 Task: Search one way flight ticket for 4 adults, 1 infant in seat and 1 infant on lap in premium economy from Kenai: Kenai Municipal Airport to Greensboro: Piedmont Triad International Airport on 5-1-2023. Choice of flights is Southwest. Number of bags: 1 checked bag. Price is upto 107000. Outbound departure time preference is 10:15. Return departure time preference is 12:15.
Action: Mouse moved to (190, 157)
Screenshot: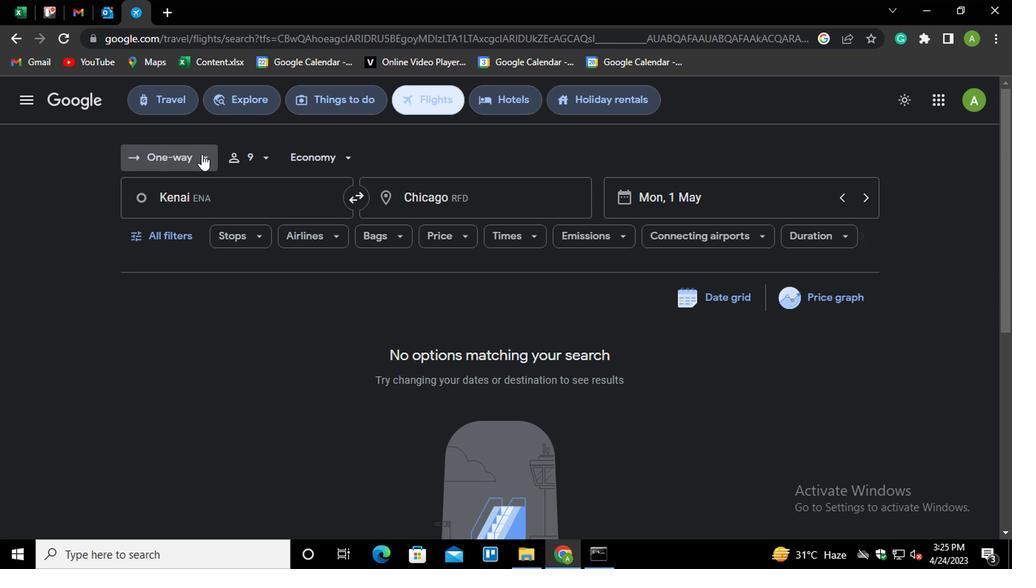 
Action: Mouse pressed left at (190, 157)
Screenshot: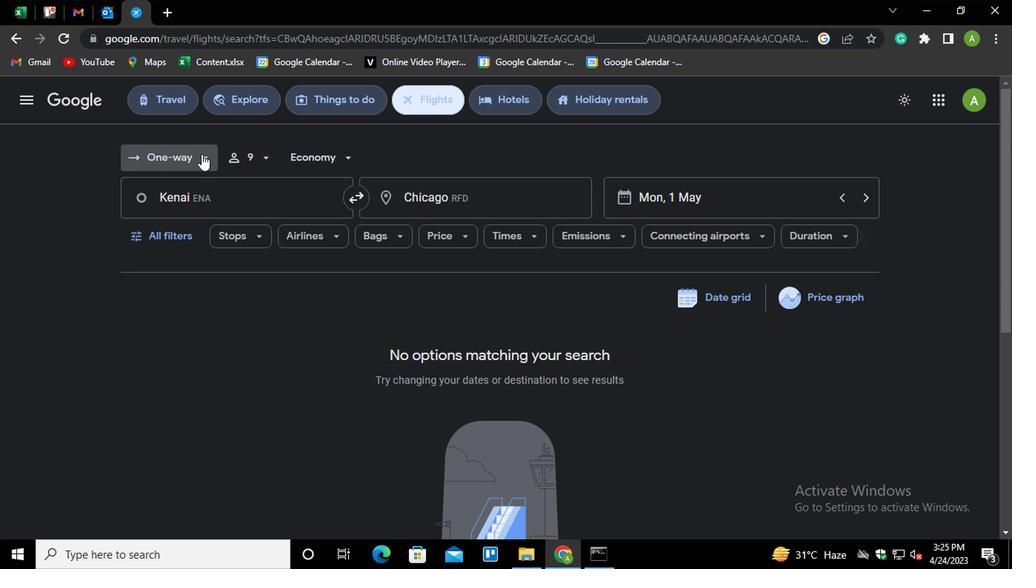 
Action: Mouse moved to (186, 223)
Screenshot: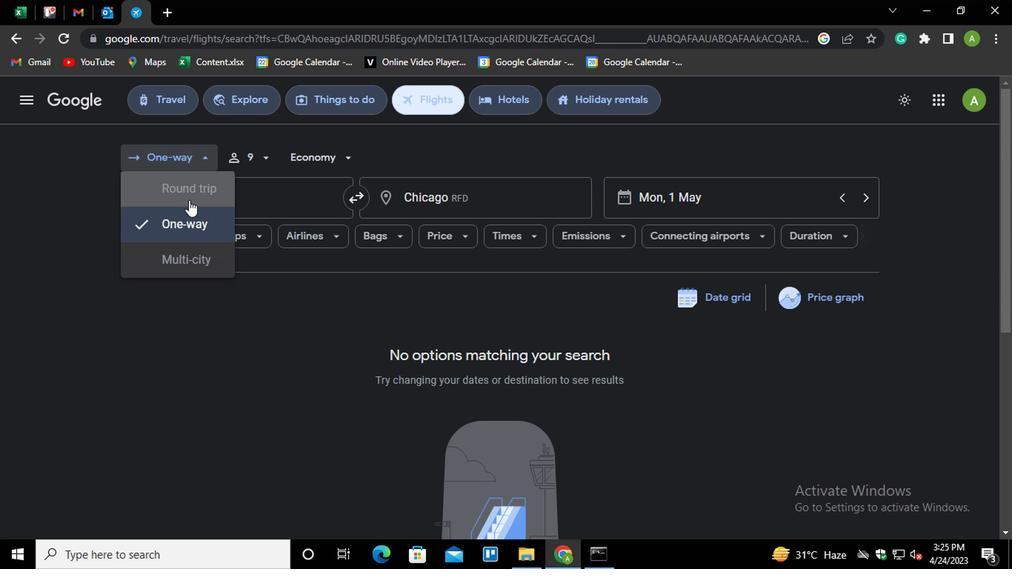 
Action: Mouse pressed left at (186, 223)
Screenshot: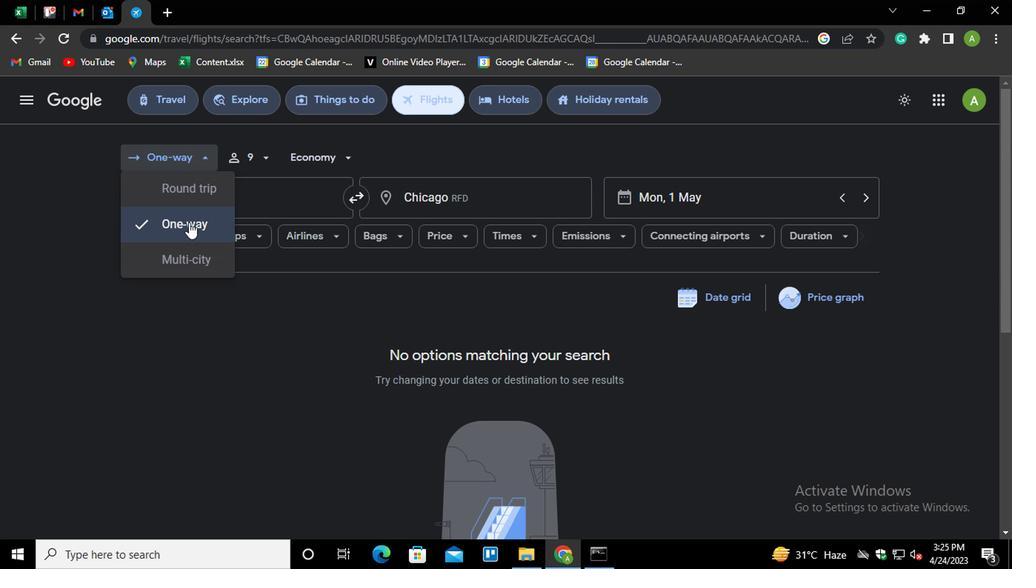 
Action: Mouse moved to (233, 162)
Screenshot: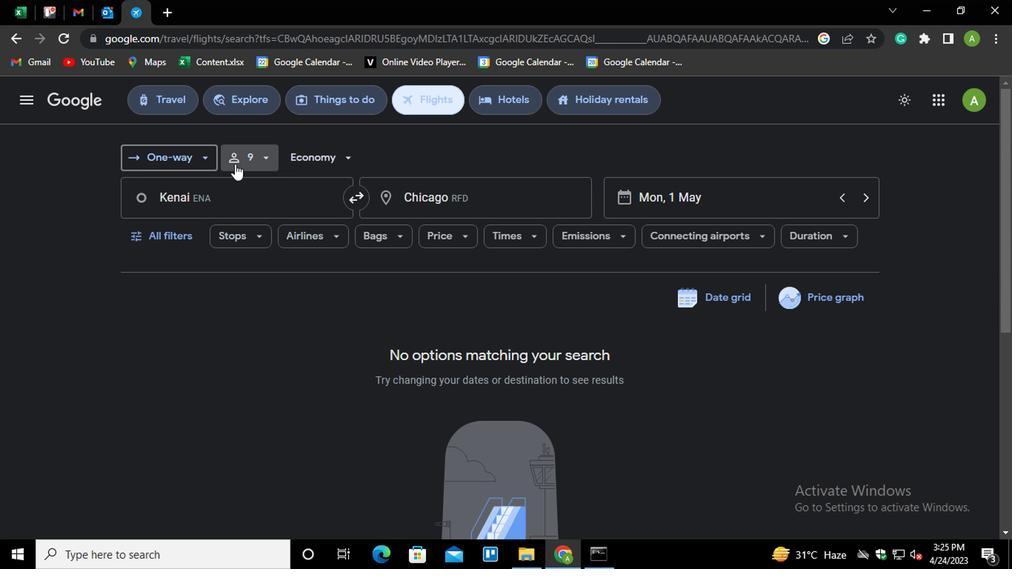 
Action: Mouse pressed left at (233, 162)
Screenshot: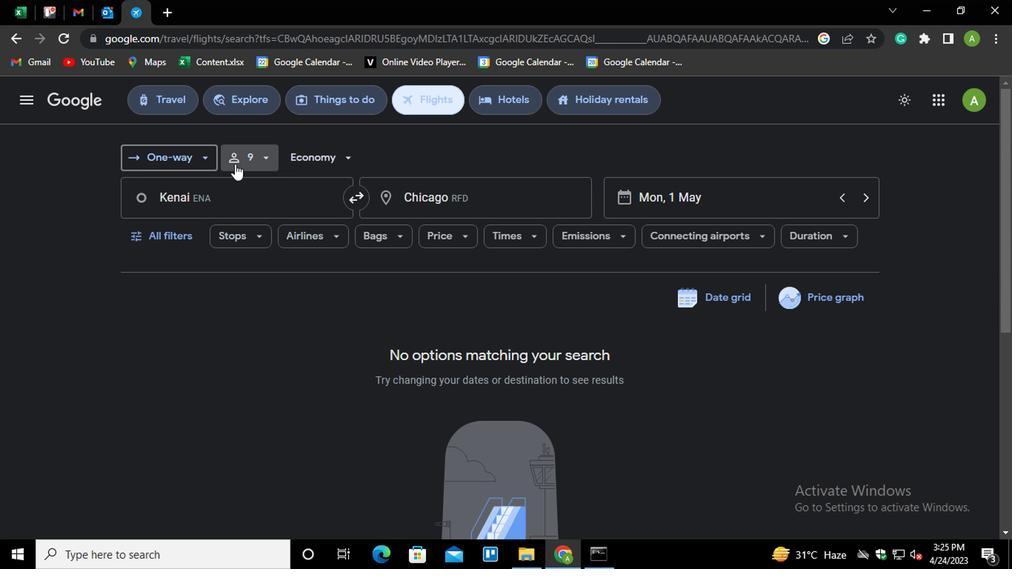 
Action: Mouse moved to (323, 191)
Screenshot: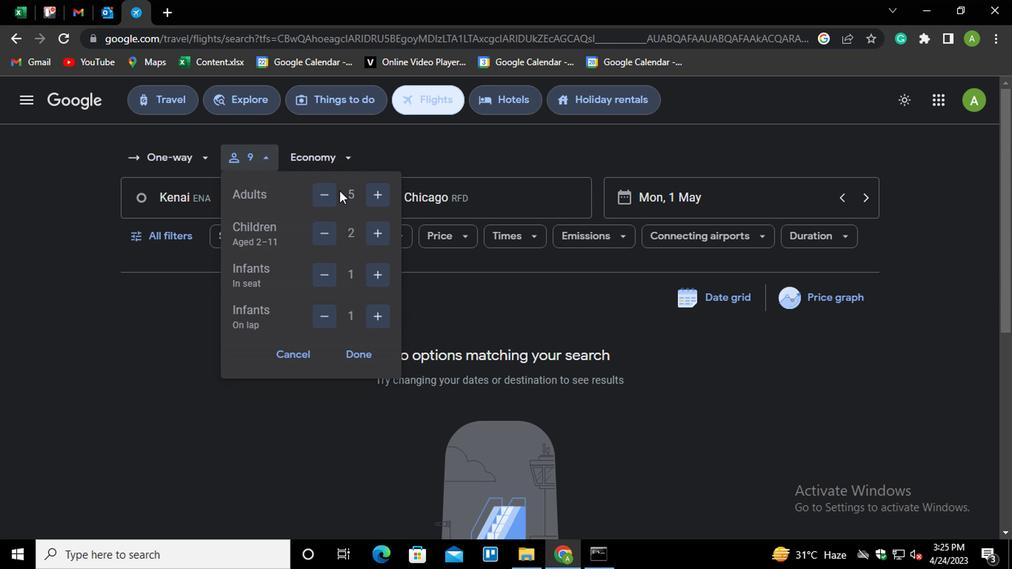 
Action: Mouse pressed left at (323, 191)
Screenshot: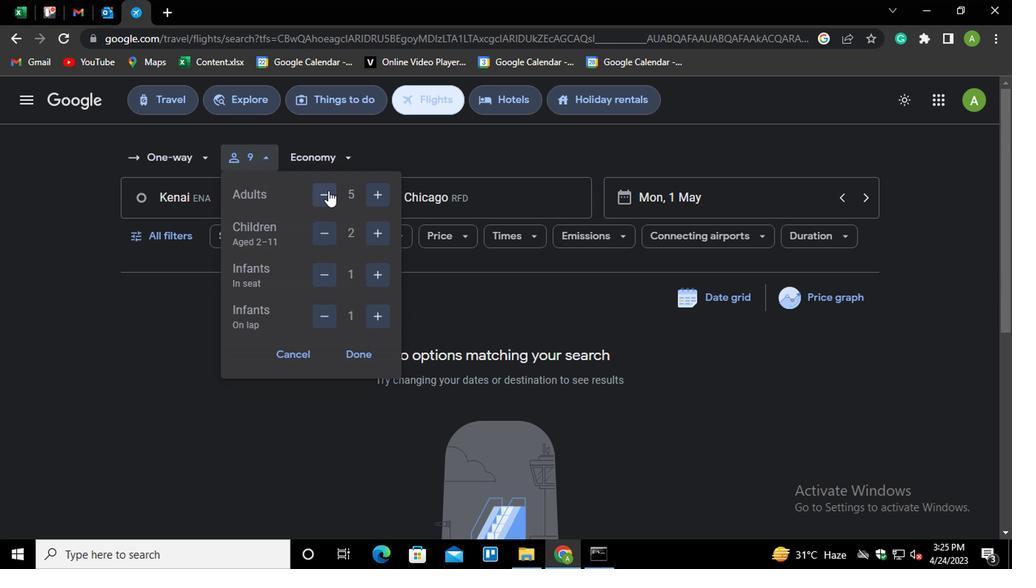 
Action: Mouse moved to (323, 236)
Screenshot: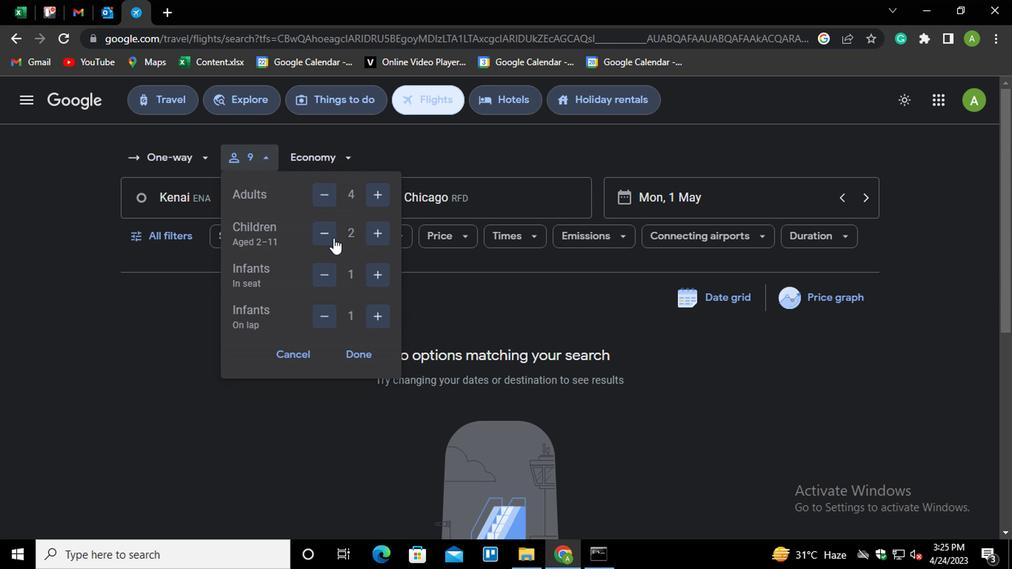 
Action: Mouse pressed left at (323, 236)
Screenshot: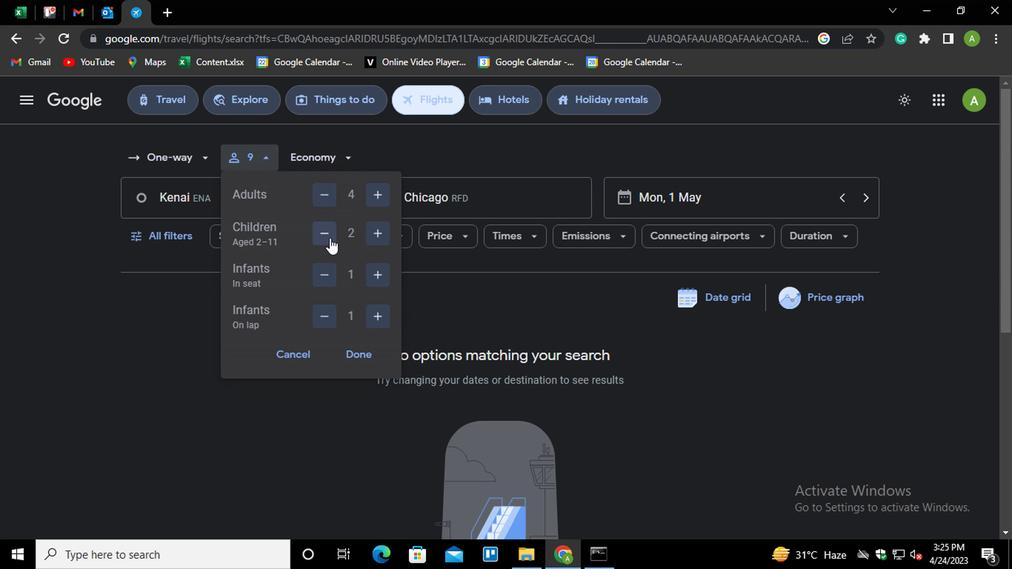 
Action: Mouse pressed left at (323, 236)
Screenshot: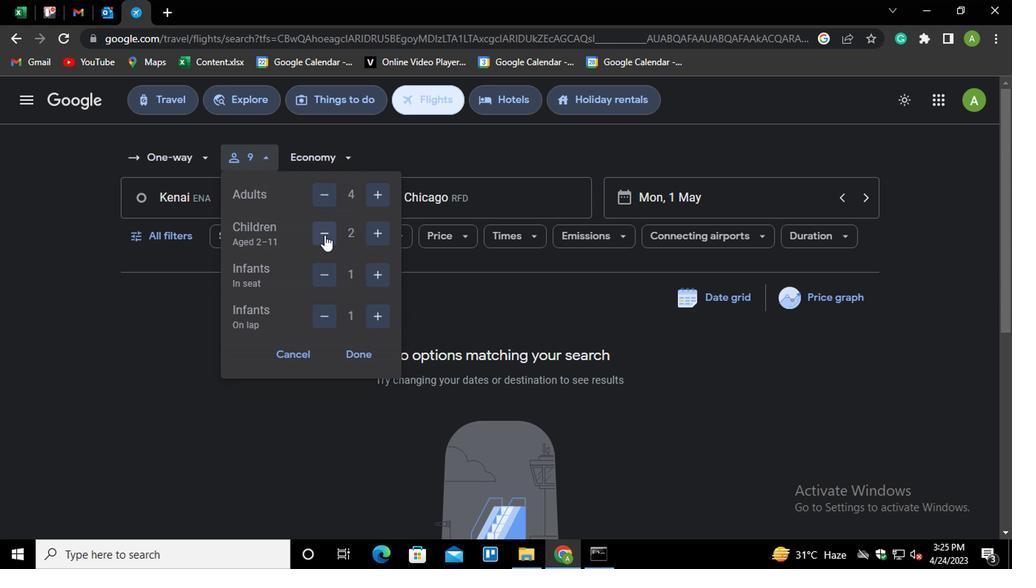 
Action: Mouse moved to (370, 358)
Screenshot: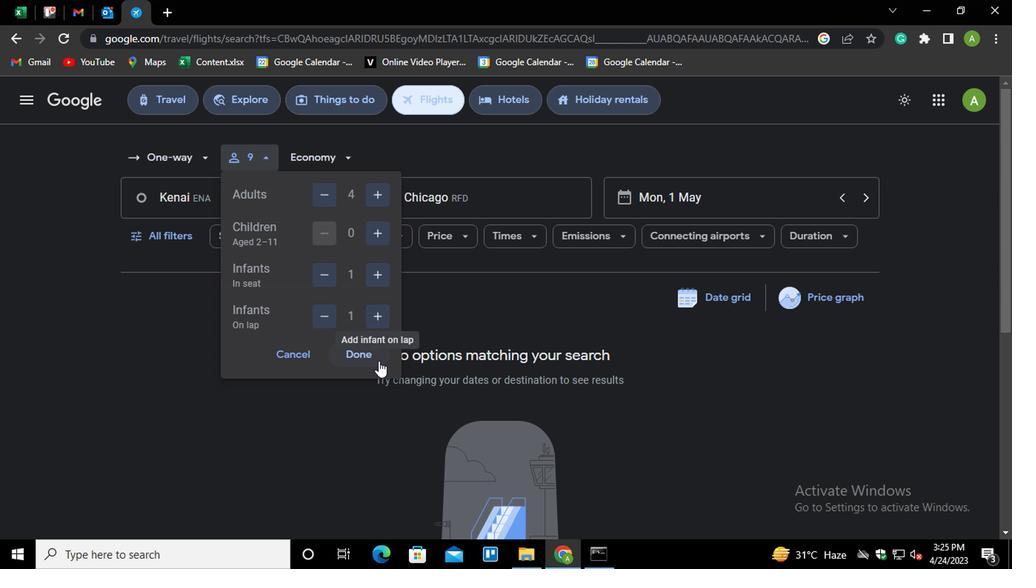 
Action: Mouse pressed left at (370, 358)
Screenshot: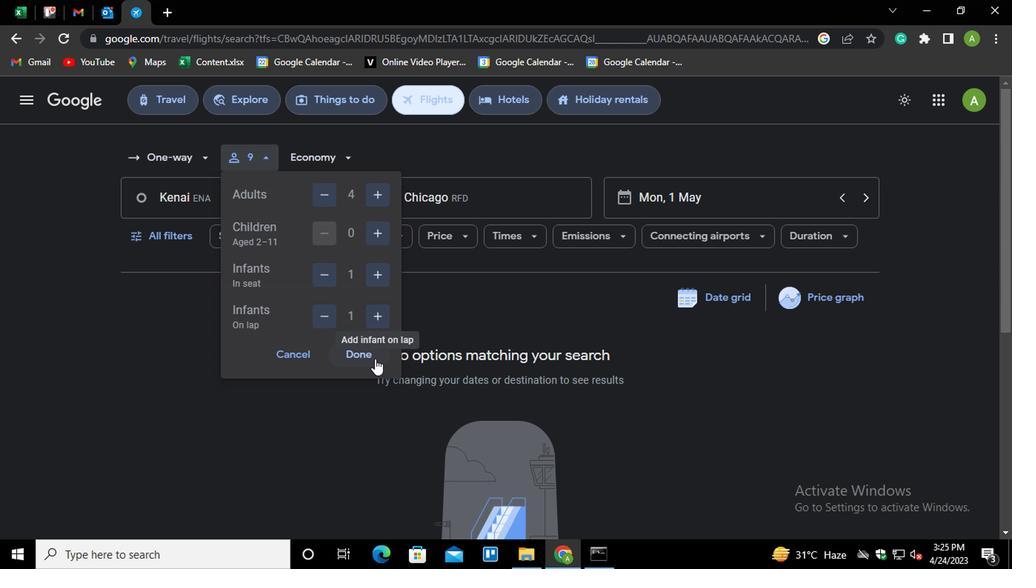 
Action: Mouse moved to (315, 168)
Screenshot: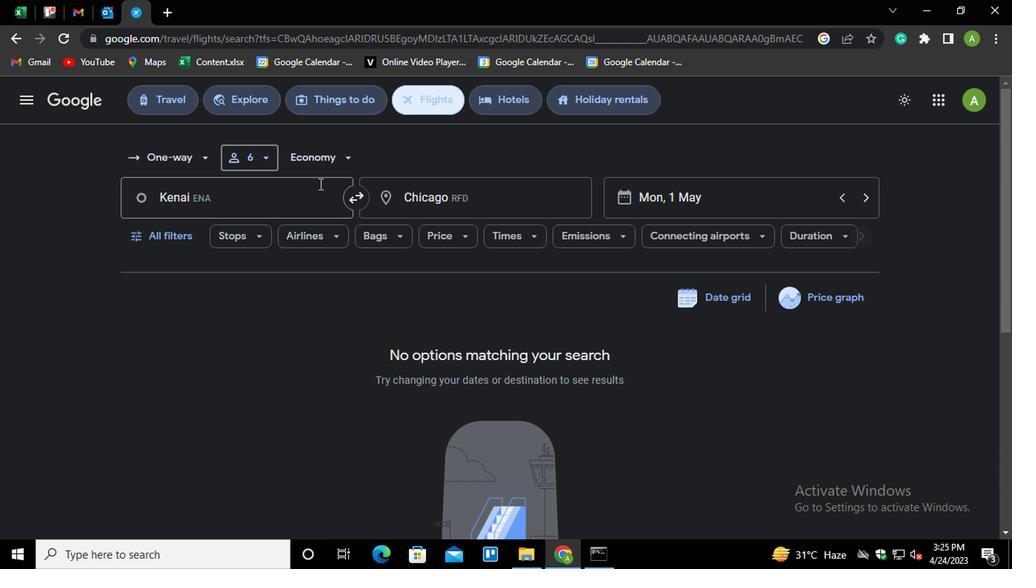 
Action: Mouse pressed left at (315, 168)
Screenshot: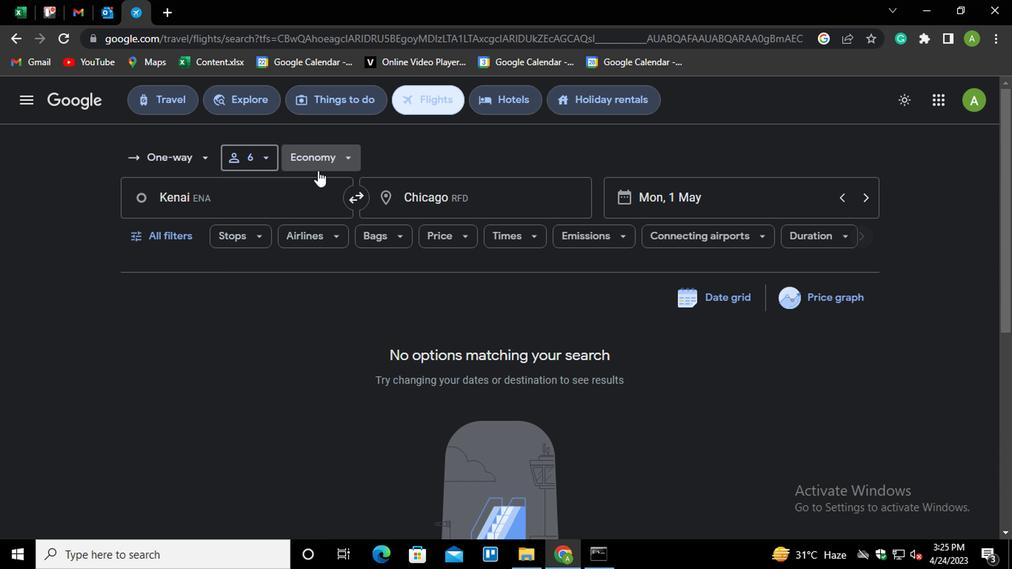 
Action: Mouse moved to (348, 227)
Screenshot: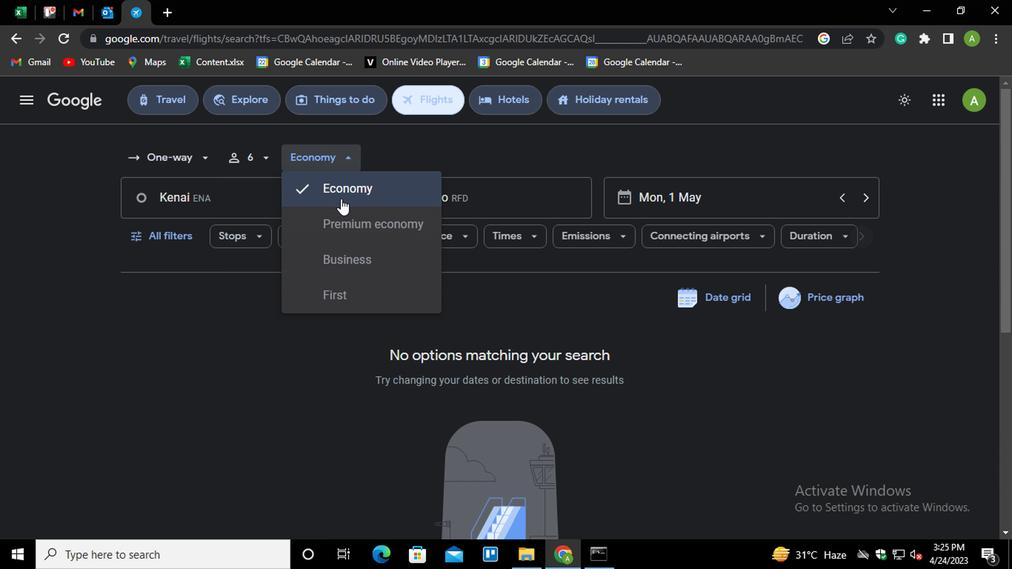 
Action: Mouse pressed left at (348, 227)
Screenshot: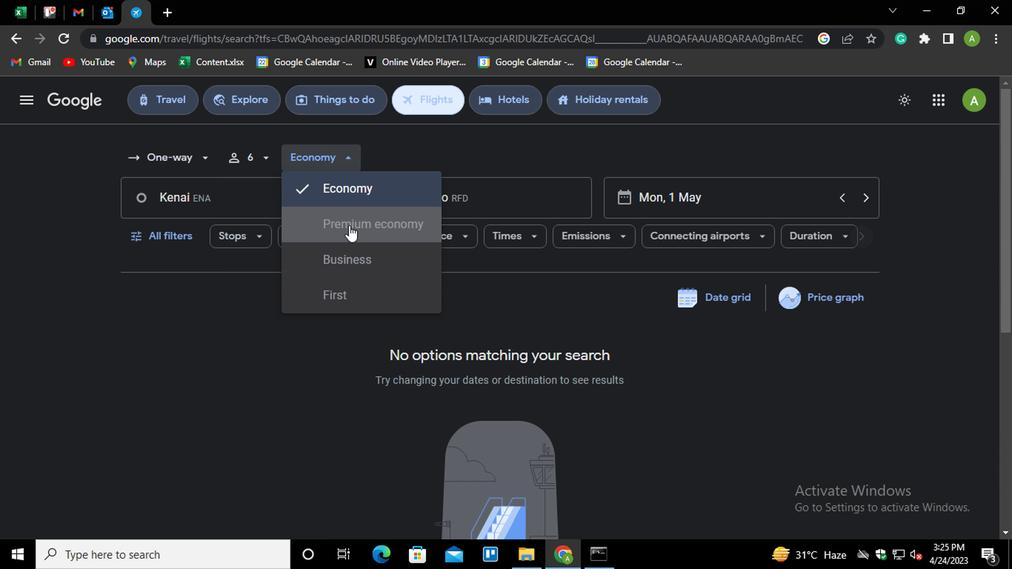 
Action: Mouse moved to (501, 204)
Screenshot: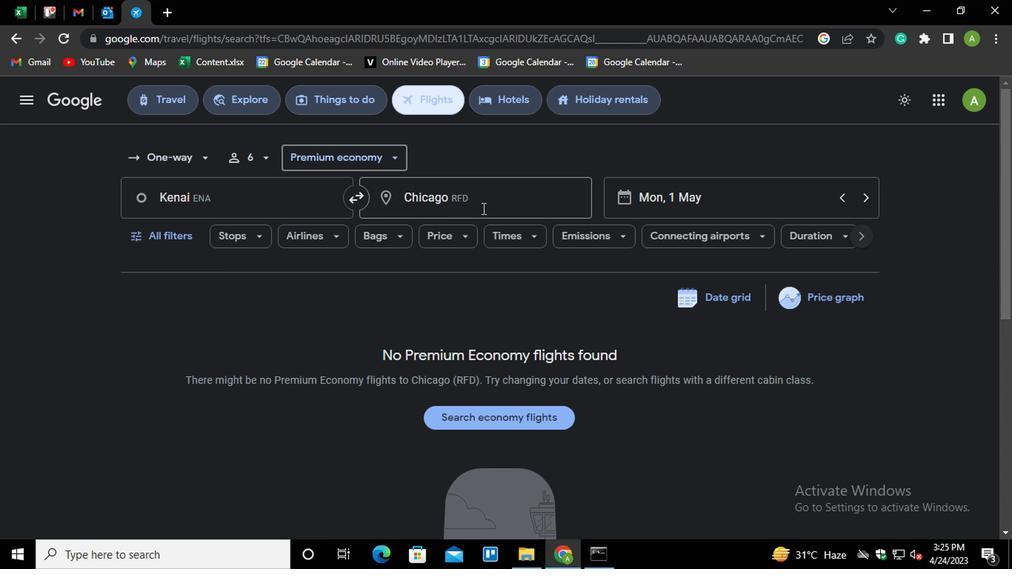 
Action: Mouse pressed left at (501, 204)
Screenshot: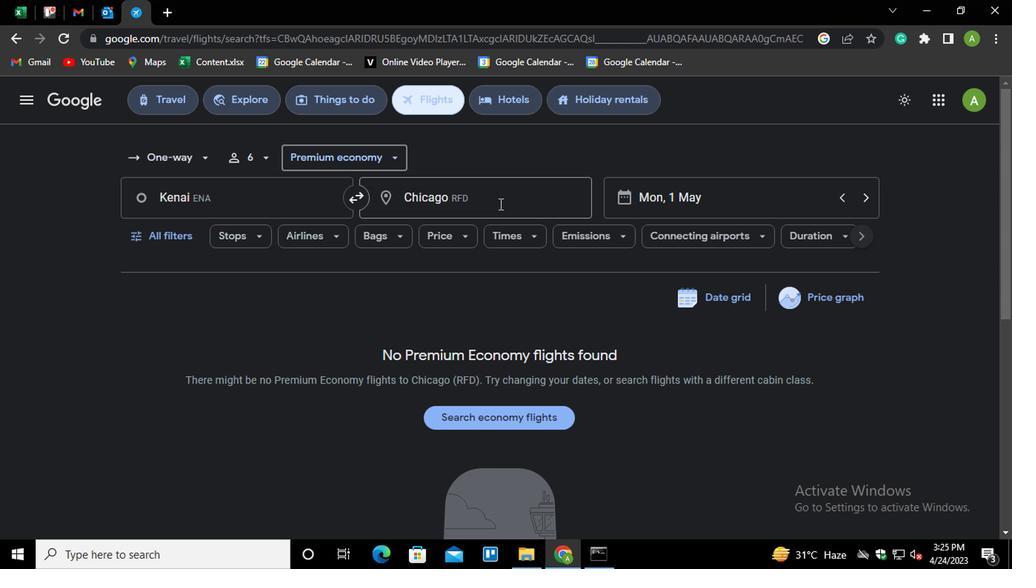 
Action: Mouse moved to (449, 218)
Screenshot: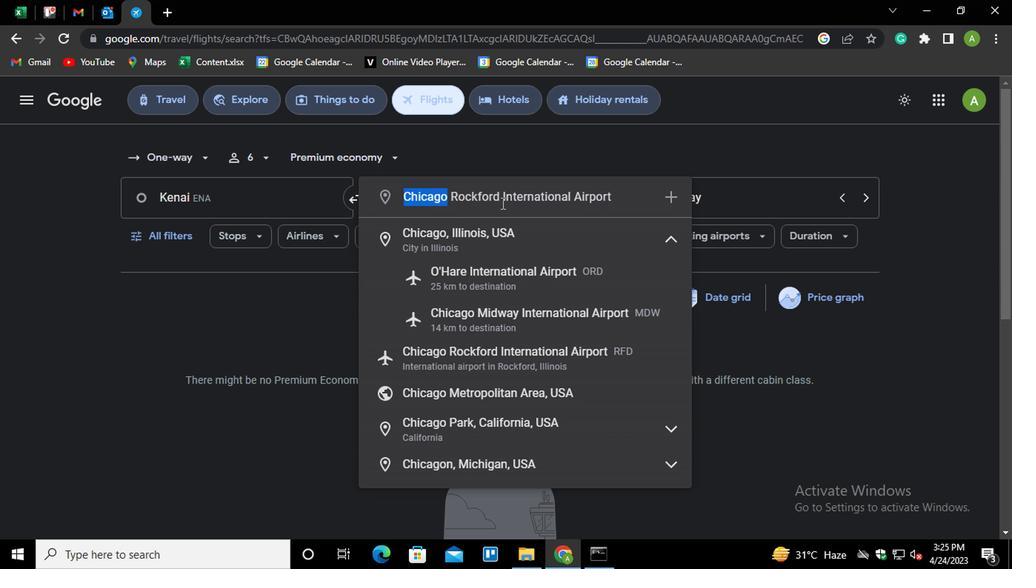 
Action: Key pressed <Key.shift>GREENSBOR<Key.down><Key.down><Key.enter>
Screenshot: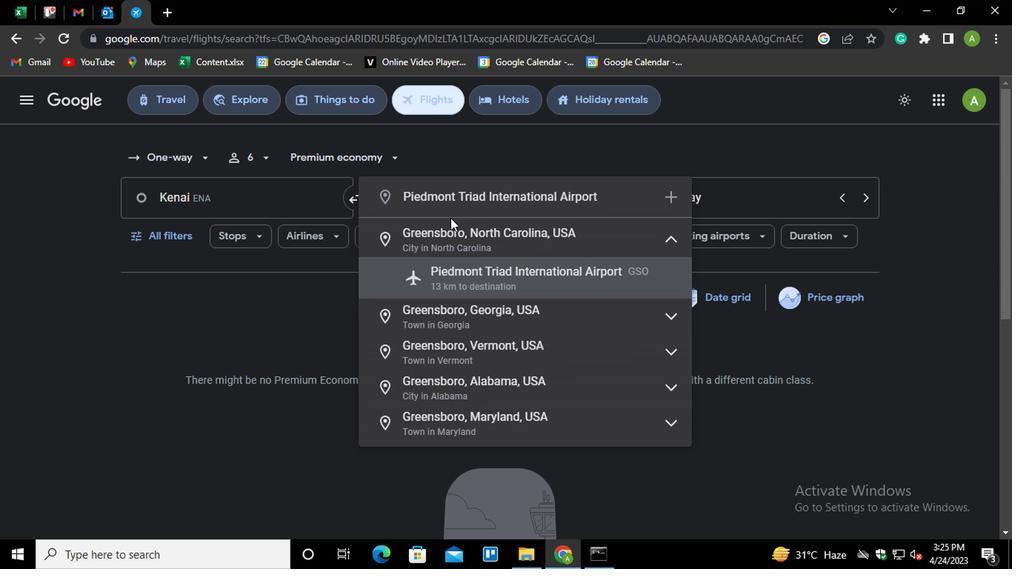
Action: Mouse moved to (136, 236)
Screenshot: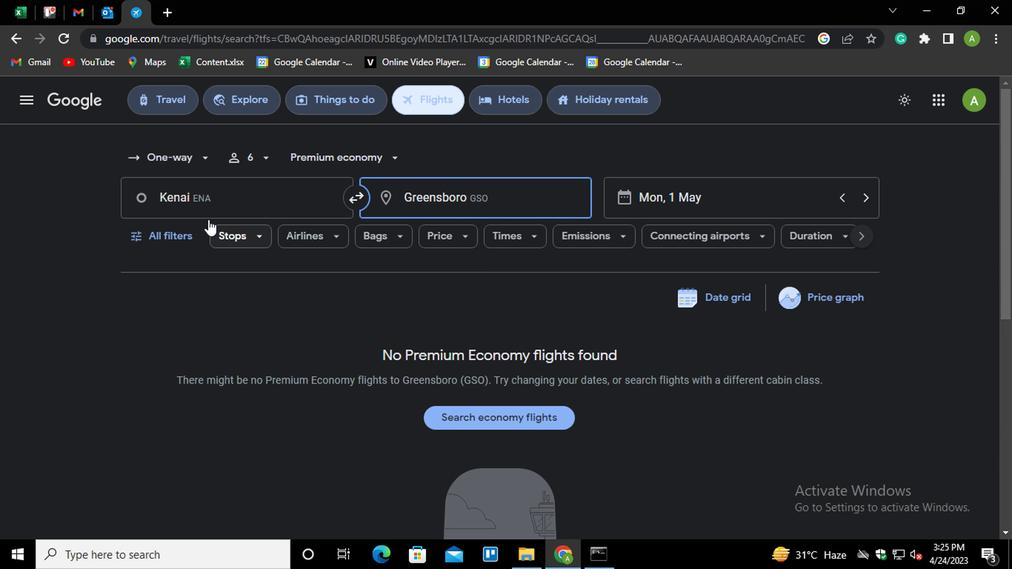 
Action: Mouse pressed left at (136, 236)
Screenshot: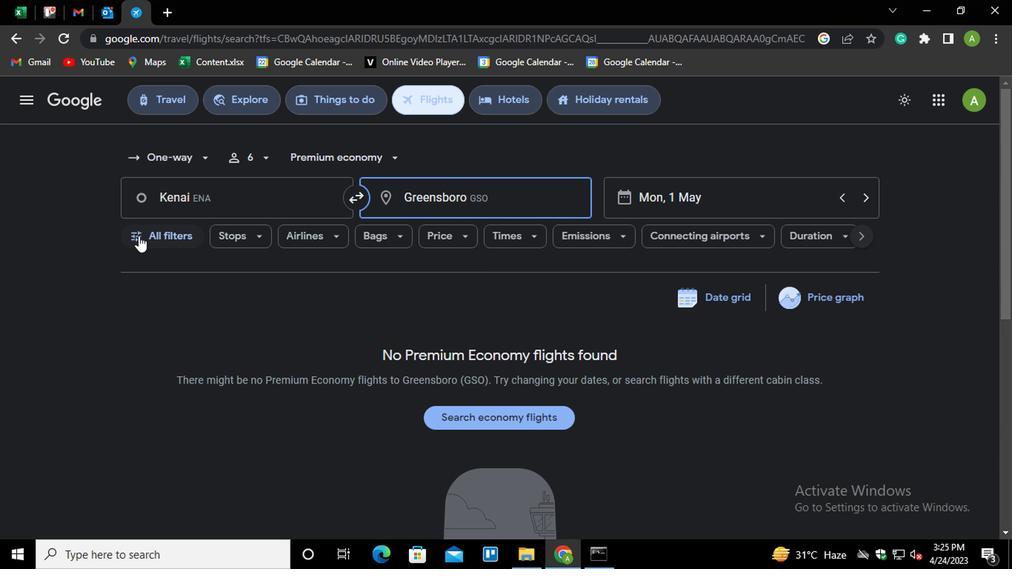 
Action: Mouse moved to (276, 393)
Screenshot: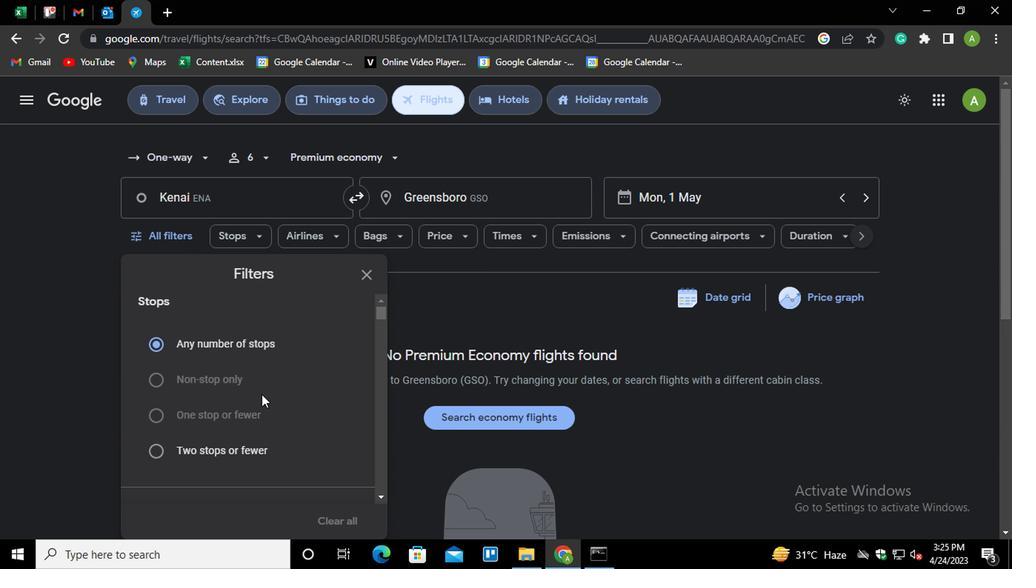 
Action: Mouse scrolled (276, 393) with delta (0, 0)
Screenshot: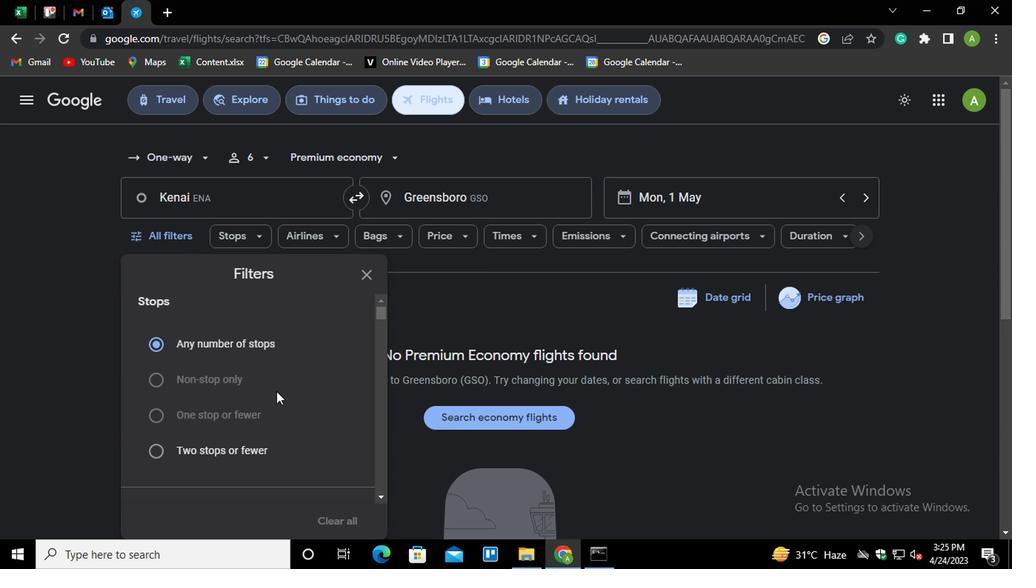 
Action: Mouse scrolled (276, 393) with delta (0, 0)
Screenshot: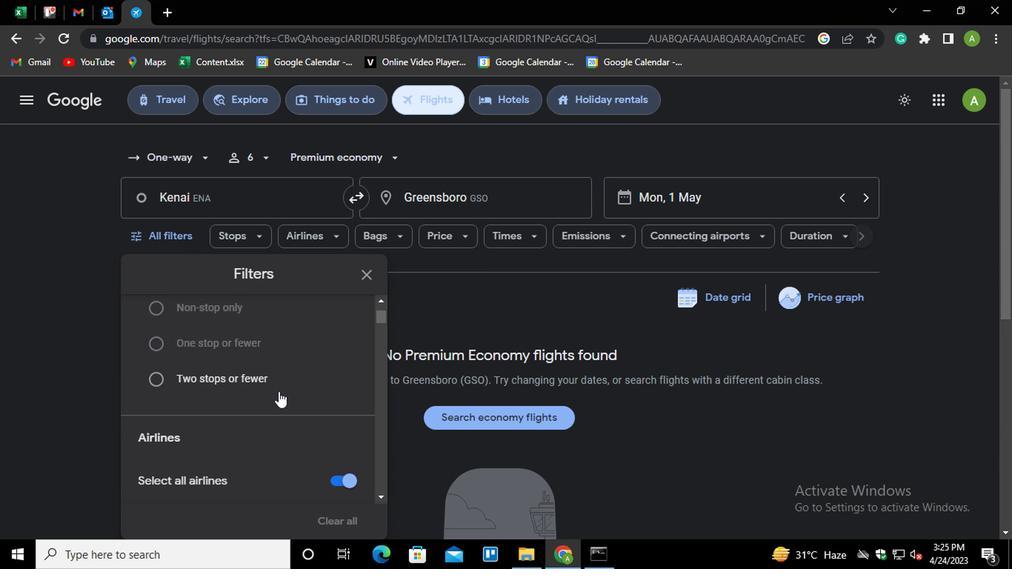 
Action: Mouse scrolled (276, 393) with delta (0, 0)
Screenshot: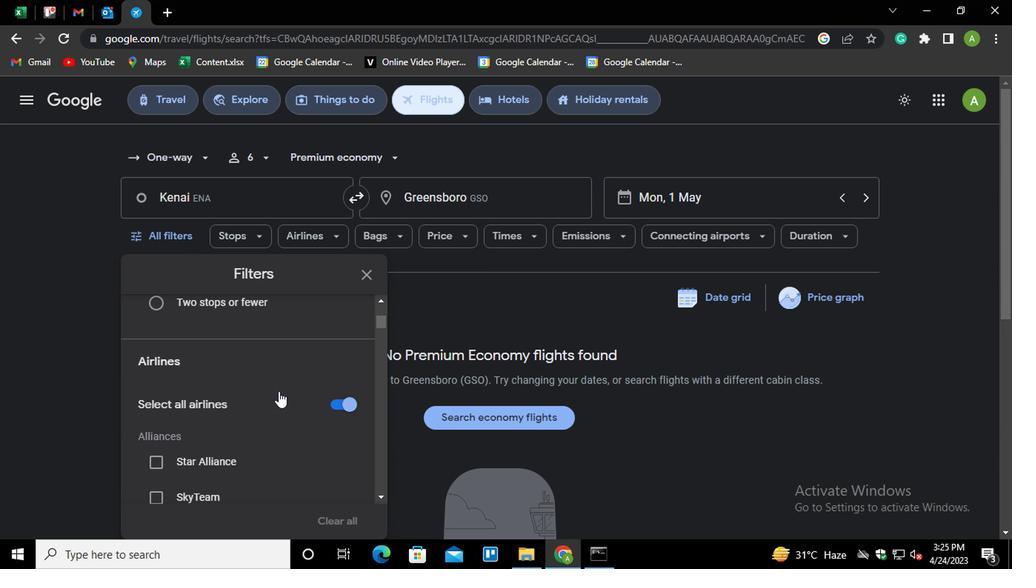 
Action: Mouse scrolled (276, 393) with delta (0, 0)
Screenshot: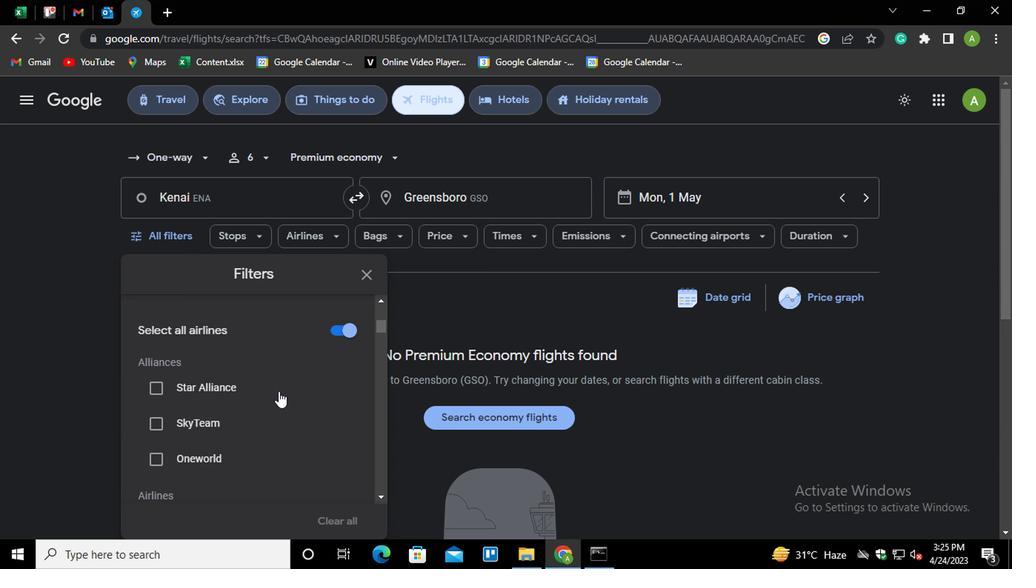 
Action: Mouse scrolled (276, 393) with delta (0, 0)
Screenshot: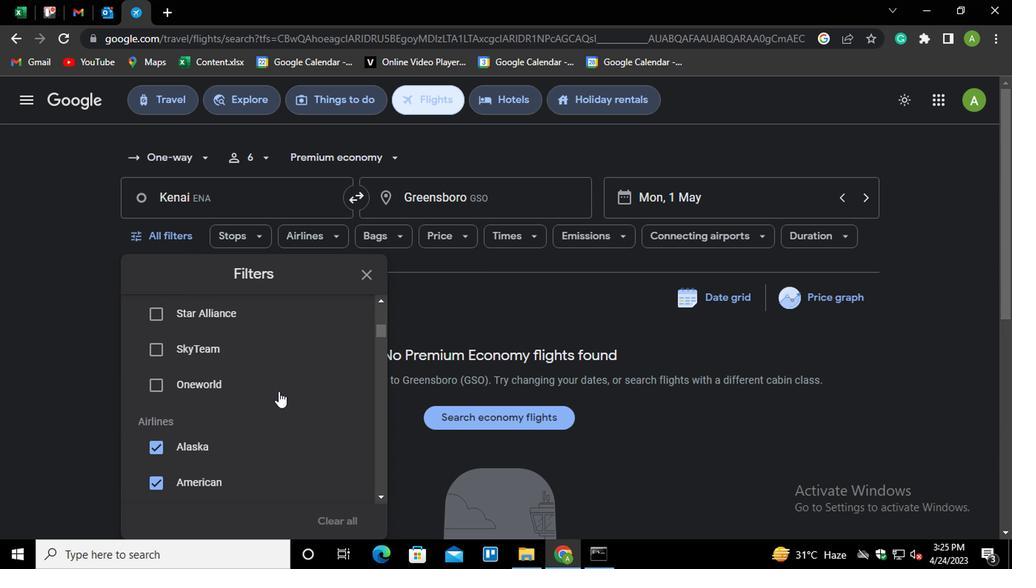 
Action: Mouse scrolled (276, 393) with delta (0, 0)
Screenshot: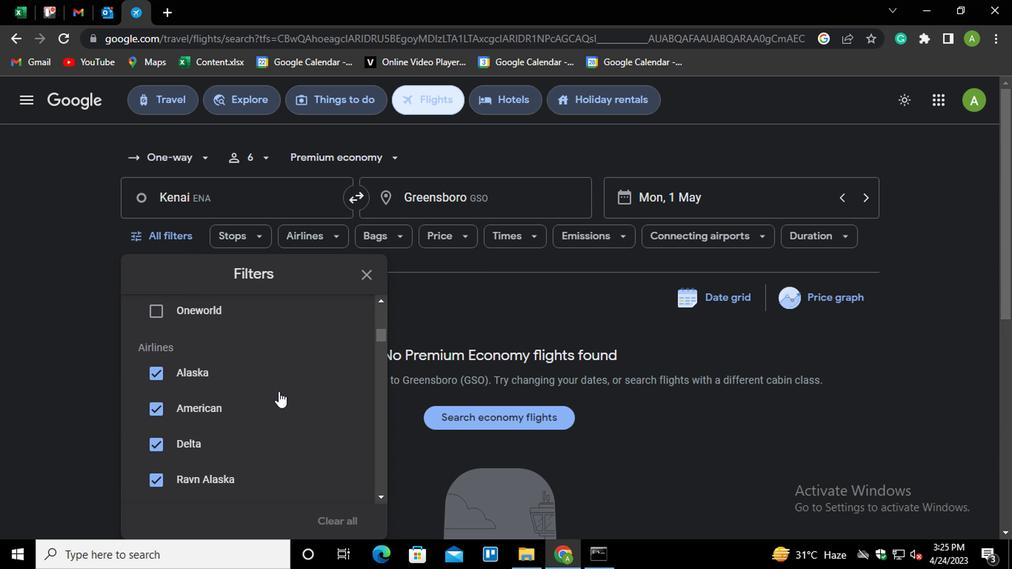 
Action: Mouse moved to (274, 399)
Screenshot: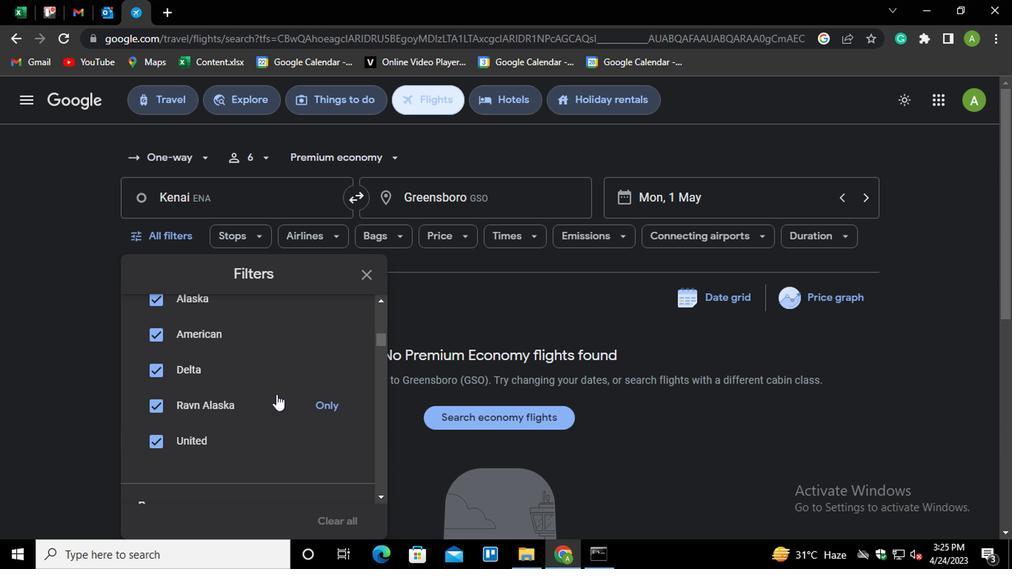 
Action: Mouse scrolled (274, 399) with delta (0, 0)
Screenshot: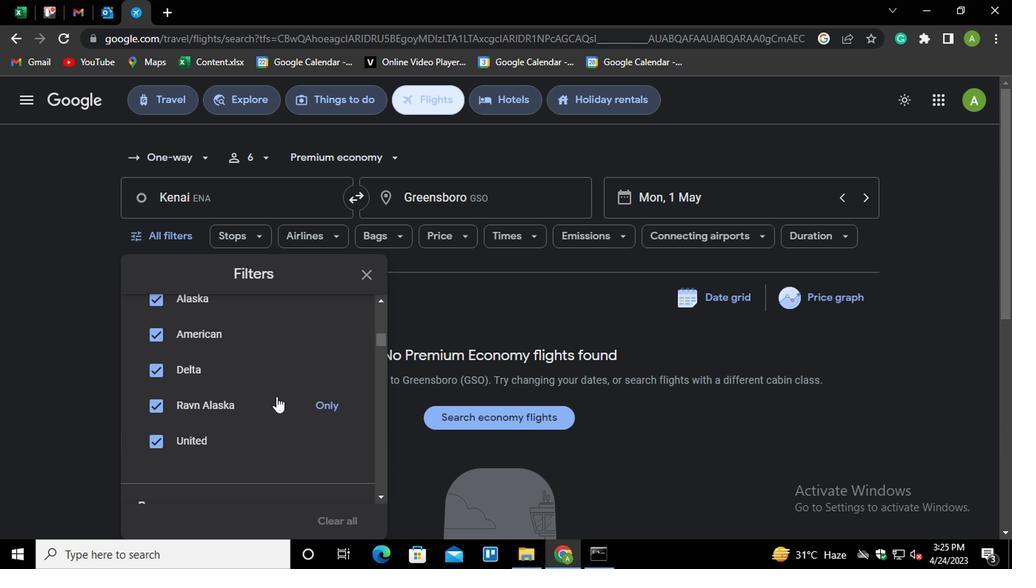 
Action: Mouse scrolled (274, 399) with delta (0, 0)
Screenshot: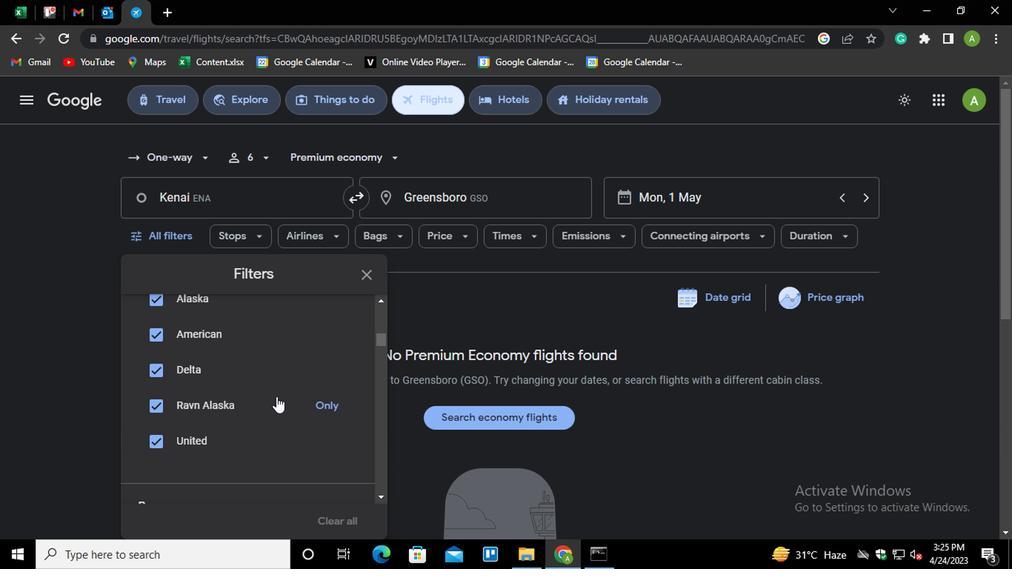 
Action: Mouse scrolled (274, 399) with delta (0, 0)
Screenshot: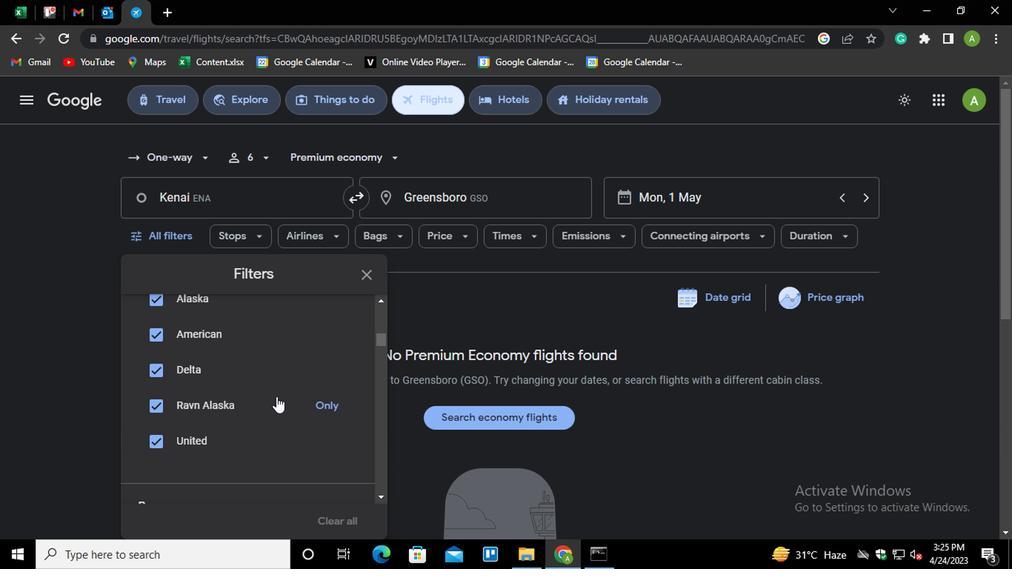 
Action: Mouse moved to (349, 331)
Screenshot: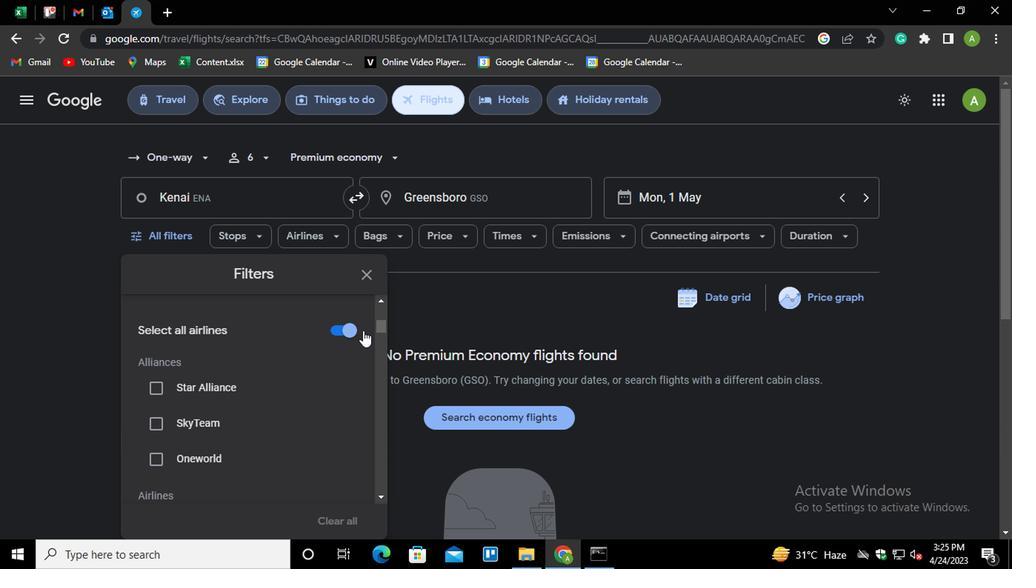 
Action: Mouse pressed left at (349, 331)
Screenshot: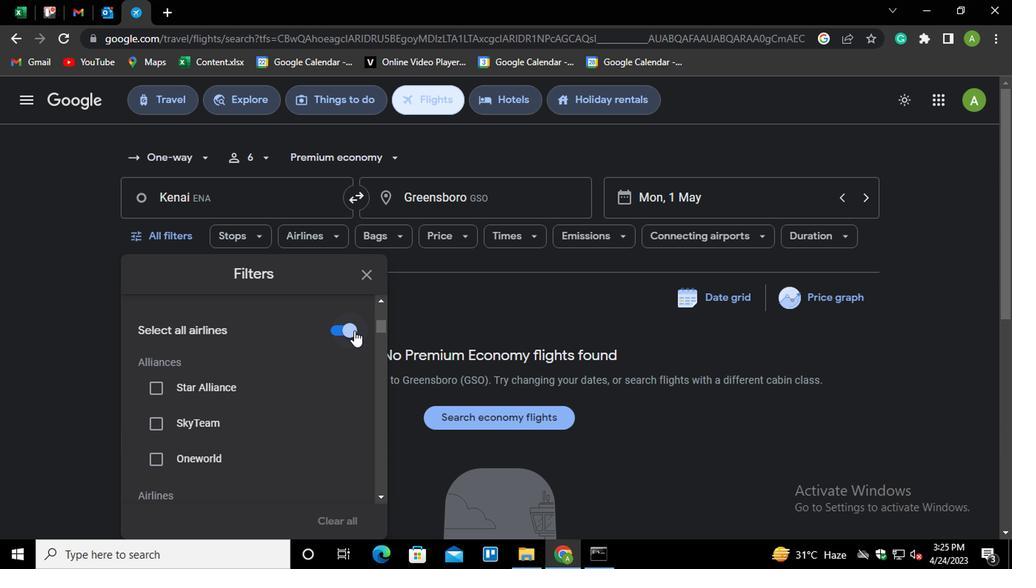 
Action: Mouse moved to (322, 395)
Screenshot: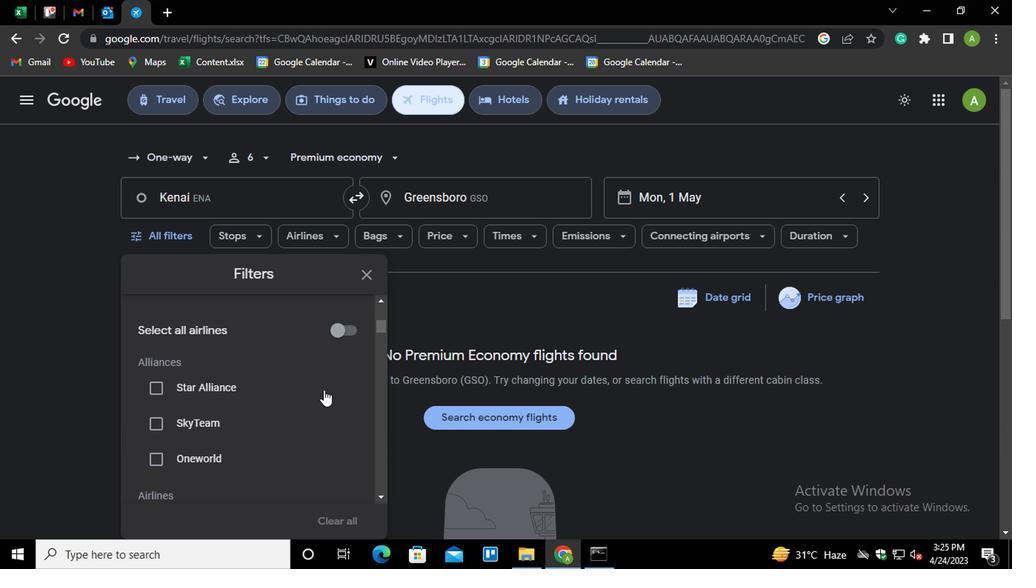 
Action: Mouse scrolled (322, 393) with delta (0, -1)
Screenshot: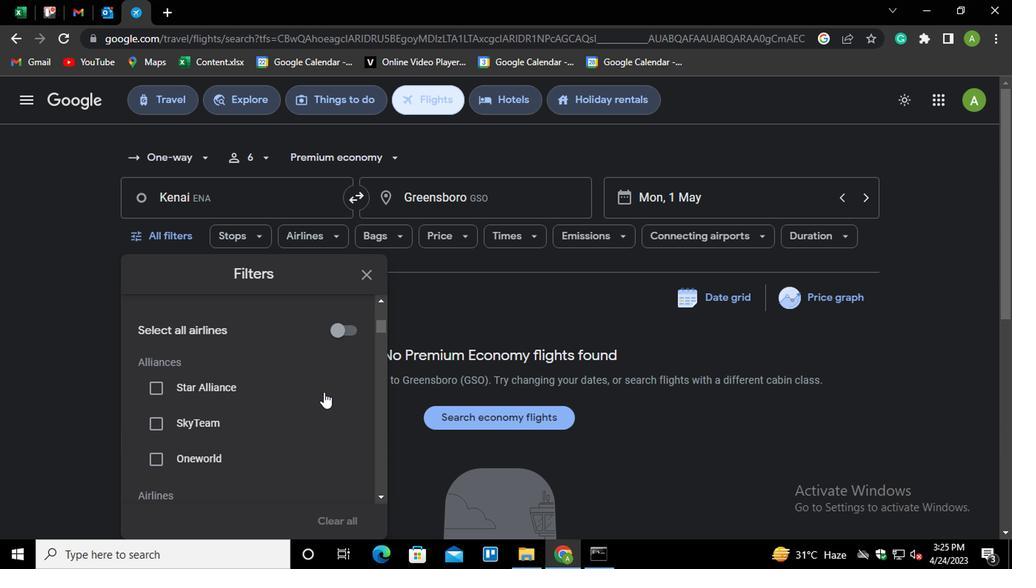
Action: Mouse scrolled (322, 393) with delta (0, -1)
Screenshot: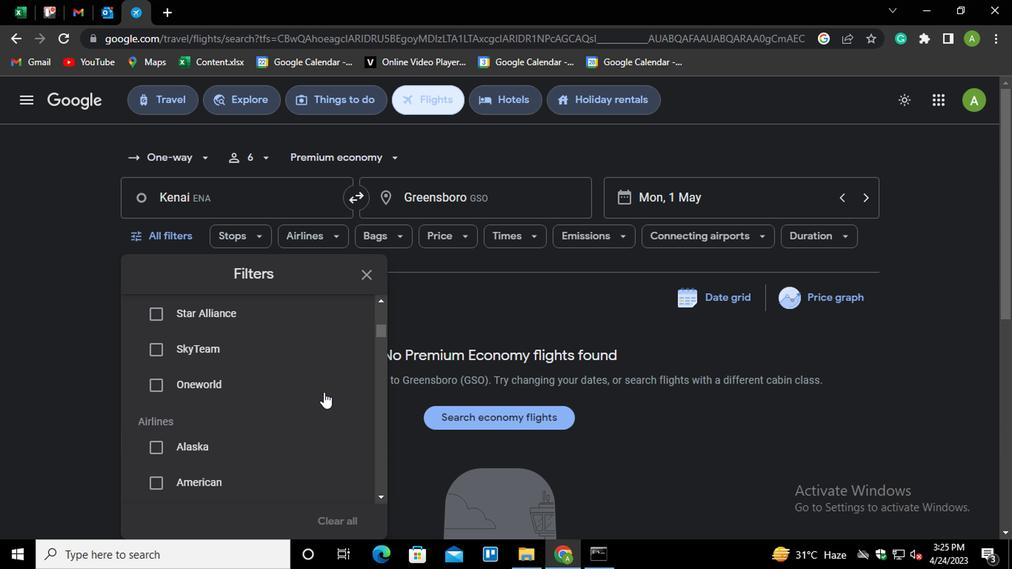 
Action: Mouse scrolled (322, 393) with delta (0, -1)
Screenshot: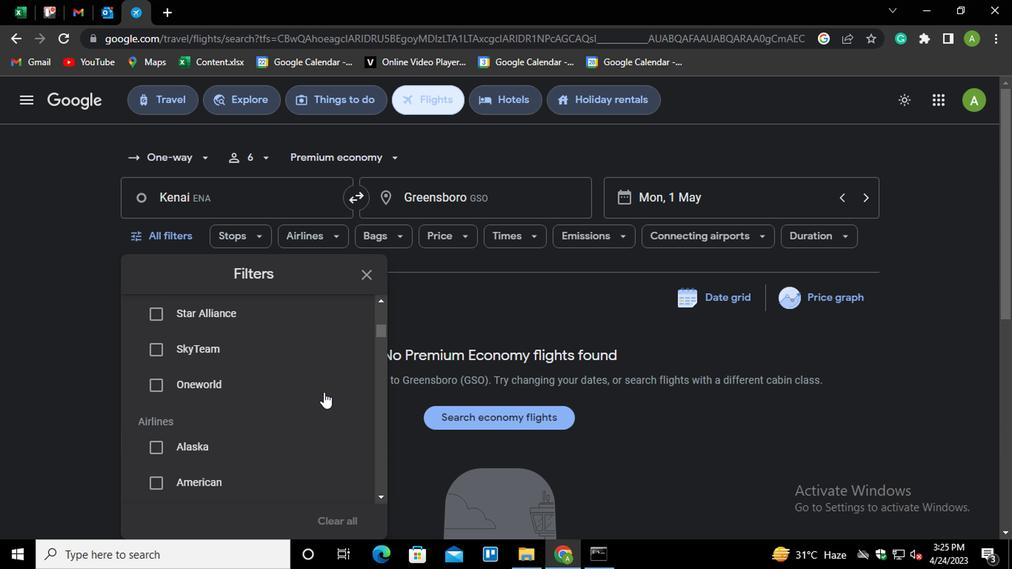 
Action: Mouse scrolled (322, 393) with delta (0, -1)
Screenshot: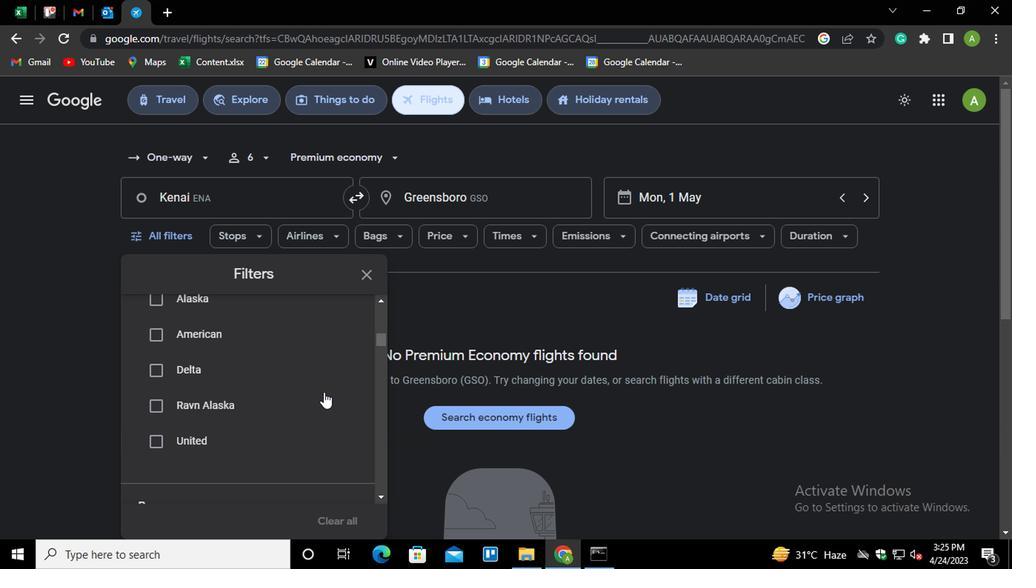 
Action: Mouse scrolled (322, 393) with delta (0, -1)
Screenshot: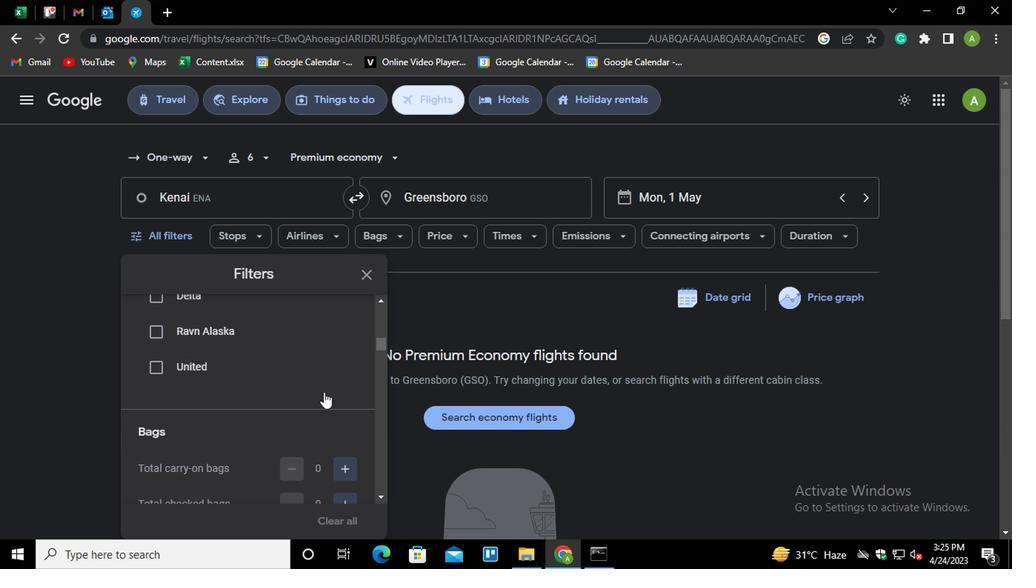 
Action: Mouse moved to (347, 427)
Screenshot: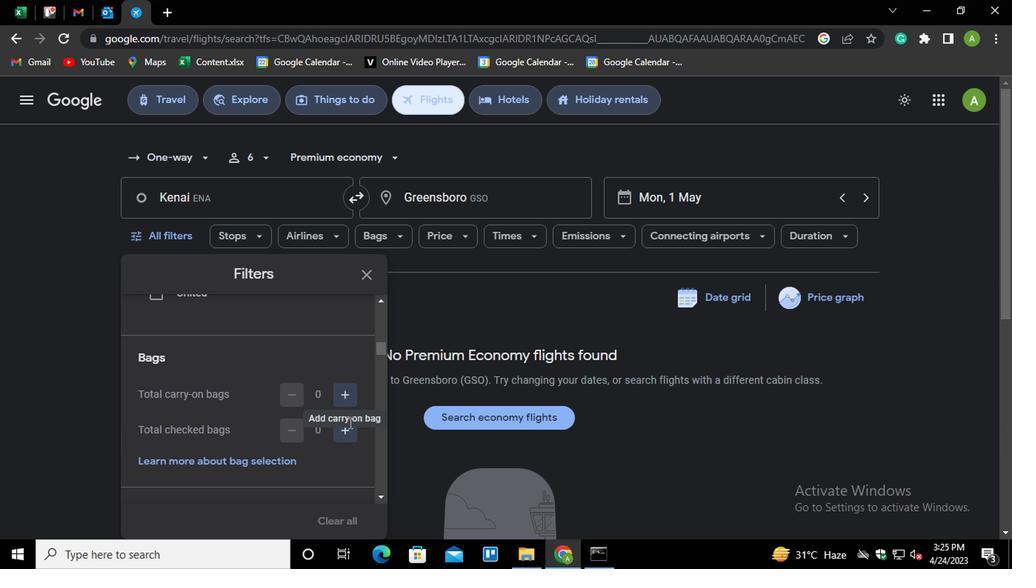 
Action: Mouse pressed left at (347, 427)
Screenshot: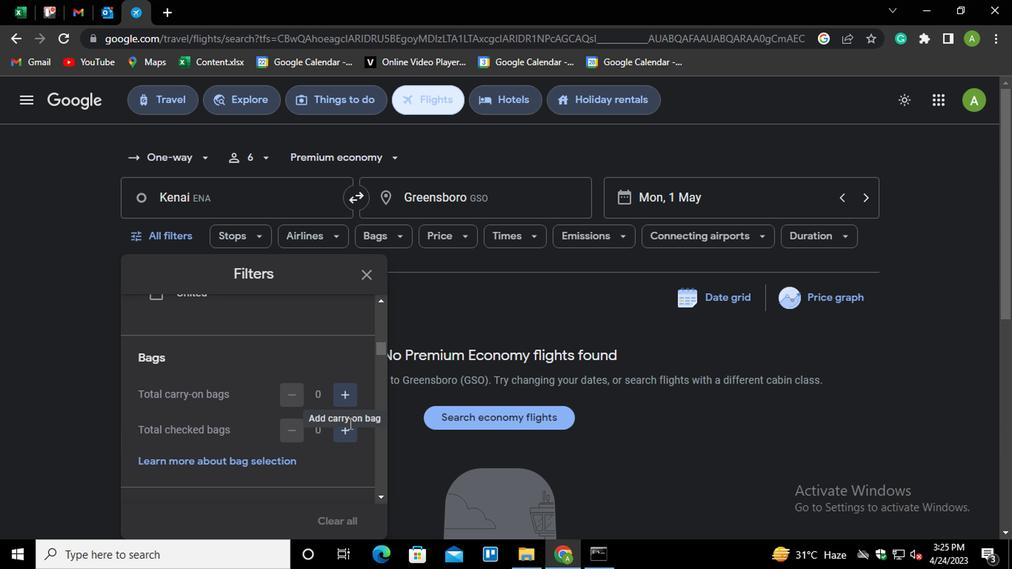 
Action: Mouse moved to (178, 233)
Screenshot: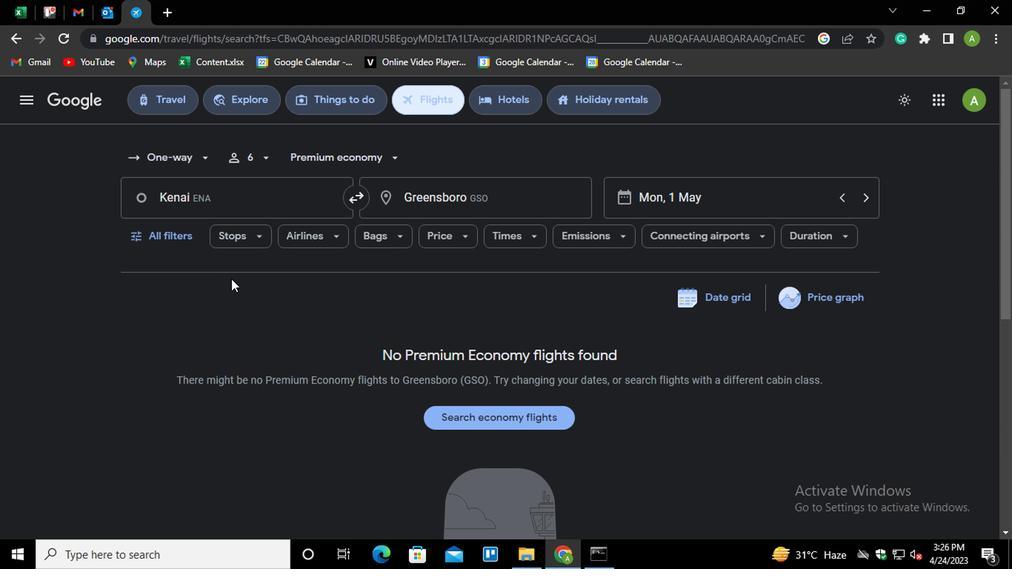 
Action: Mouse pressed left at (178, 233)
Screenshot: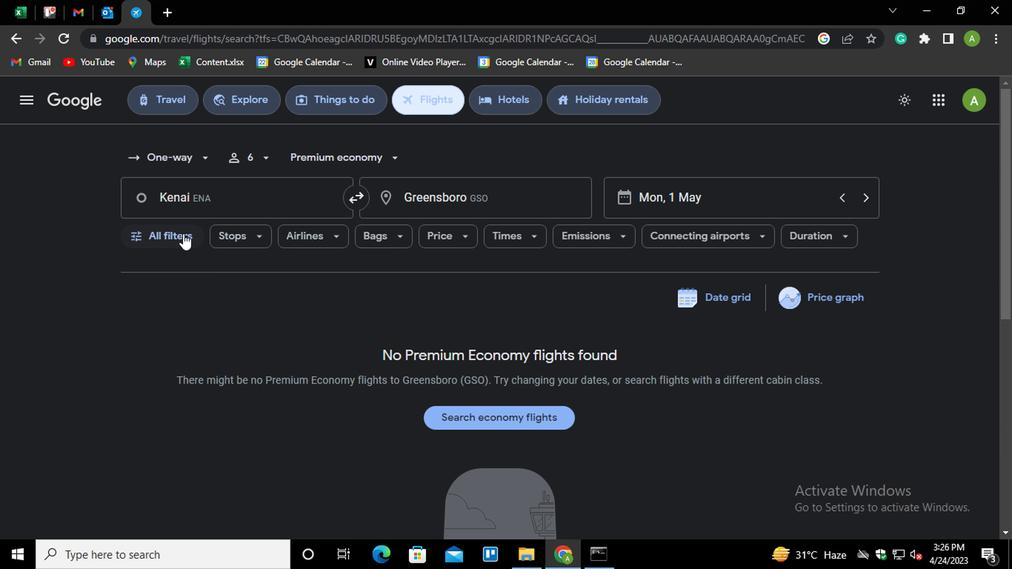 
Action: Mouse moved to (305, 427)
Screenshot: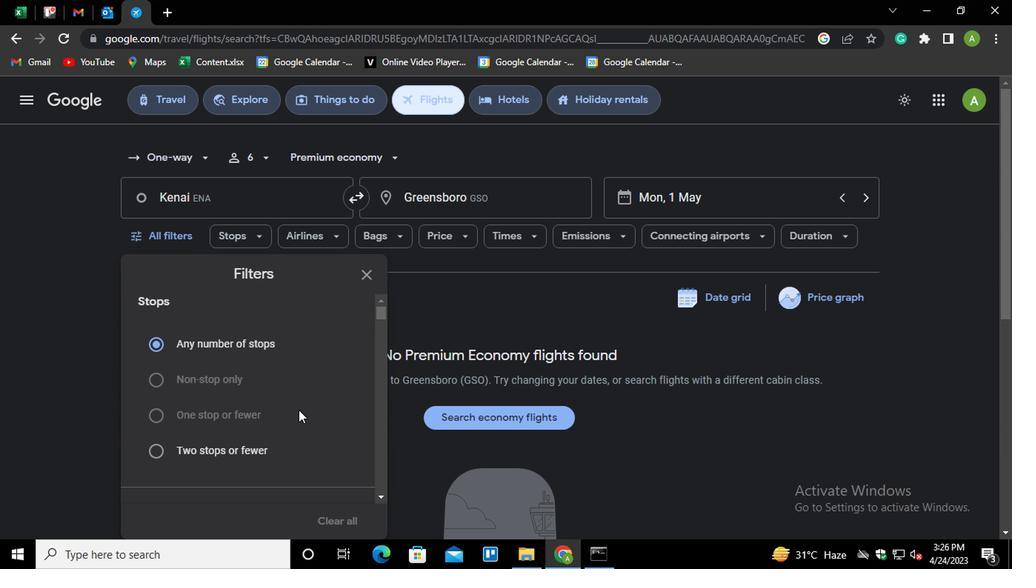 
Action: Mouse scrolled (305, 427) with delta (0, 0)
Screenshot: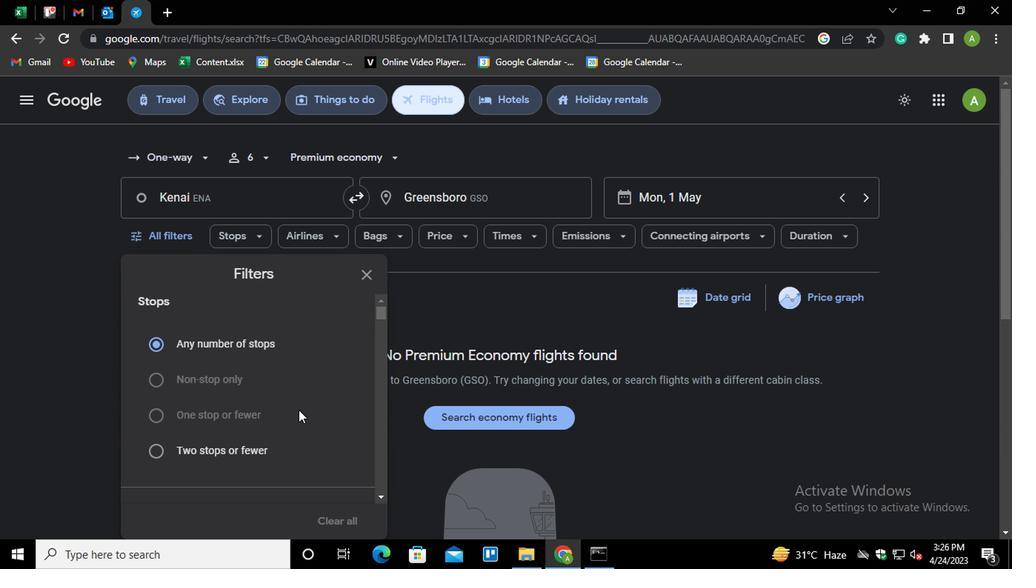 
Action: Mouse moved to (307, 432)
Screenshot: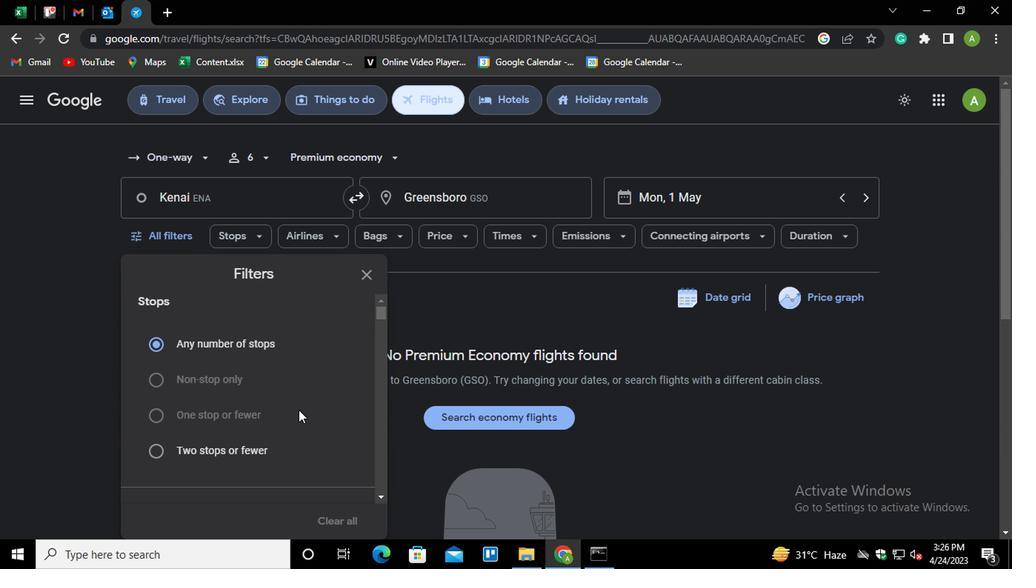 
Action: Mouse scrolled (307, 431) with delta (0, -1)
Screenshot: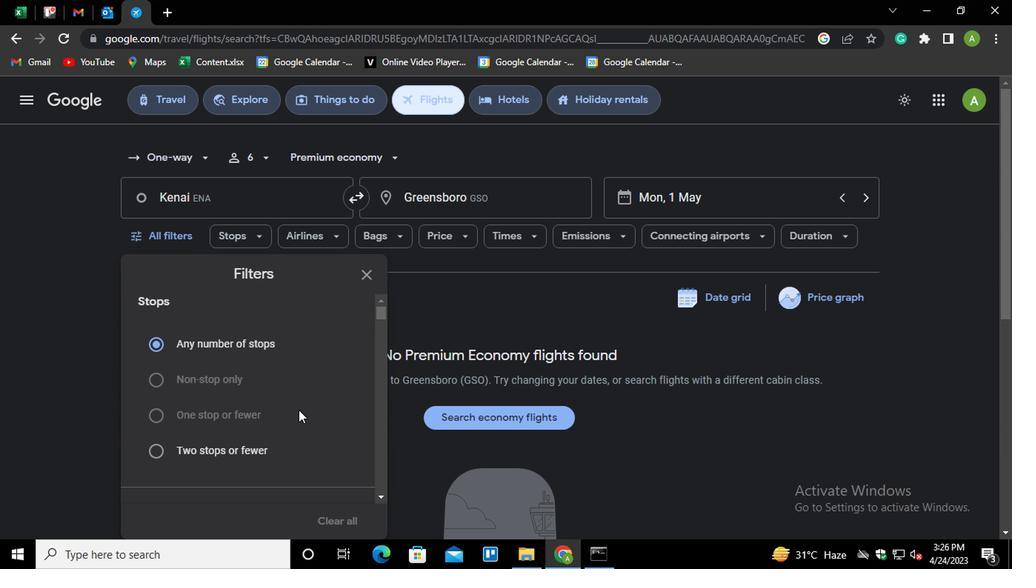 
Action: Mouse moved to (307, 433)
Screenshot: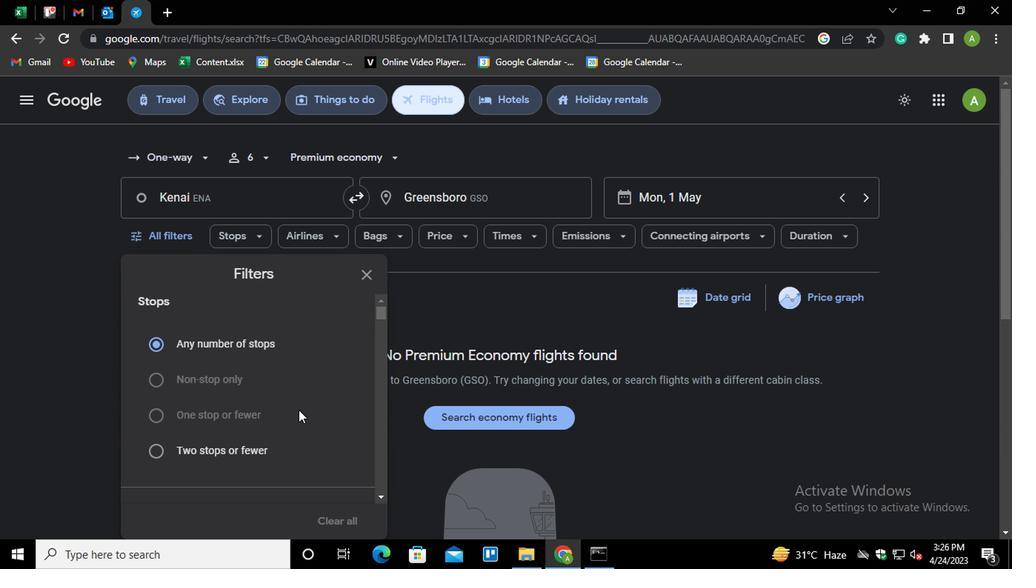 
Action: Mouse scrolled (307, 432) with delta (0, 0)
Screenshot: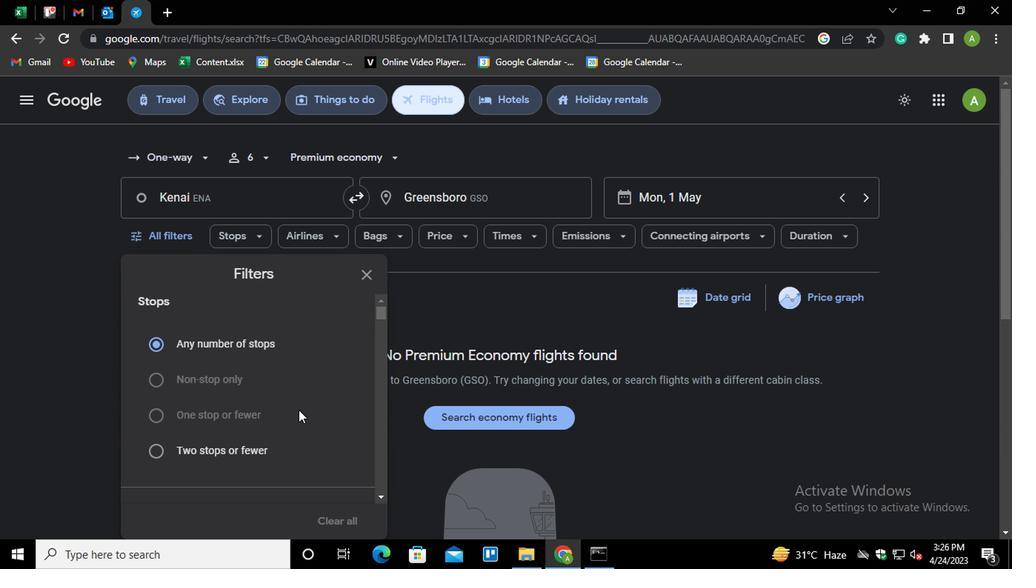 
Action: Mouse scrolled (307, 432) with delta (0, 0)
Screenshot: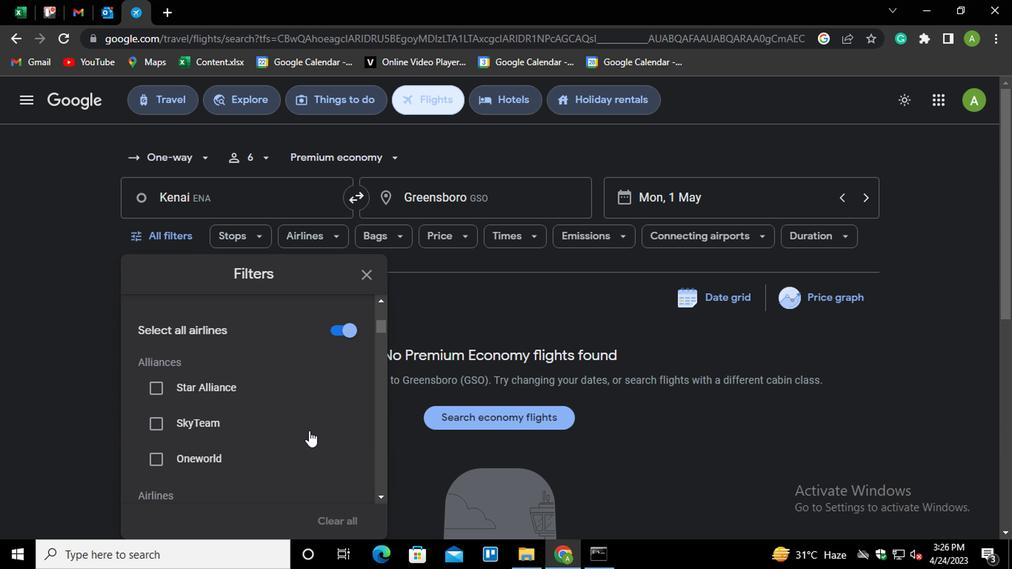 
Action: Mouse scrolled (307, 432) with delta (0, 0)
Screenshot: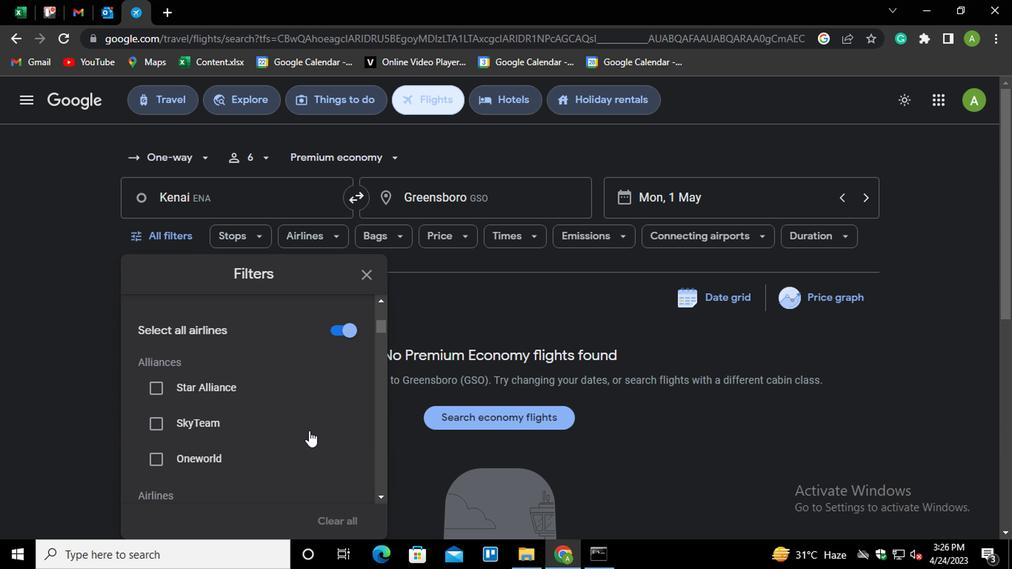 
Action: Mouse moved to (307, 434)
Screenshot: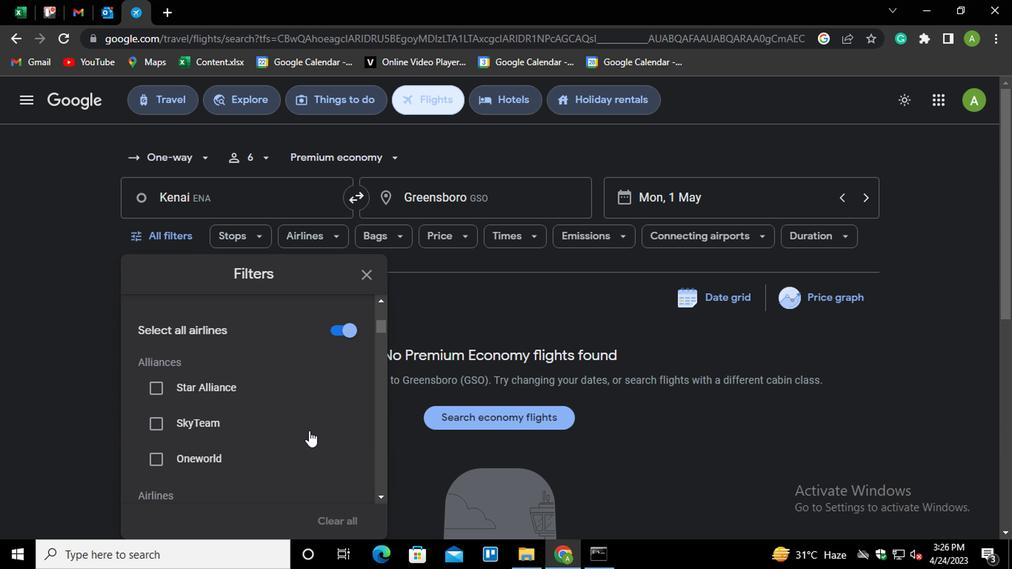 
Action: Mouse scrolled (307, 435) with delta (0, 0)
Screenshot: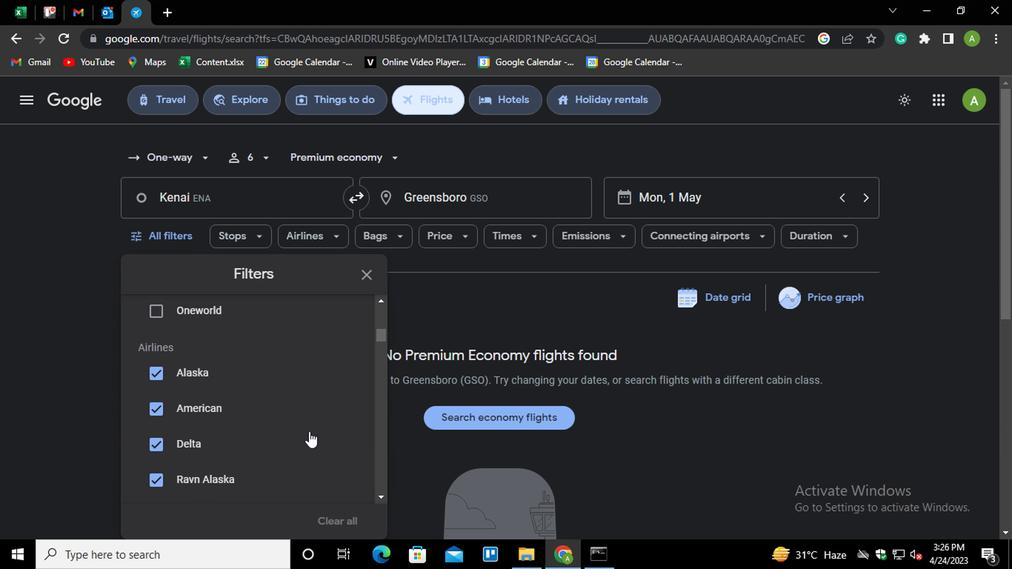 
Action: Mouse scrolled (307, 435) with delta (0, 0)
Screenshot: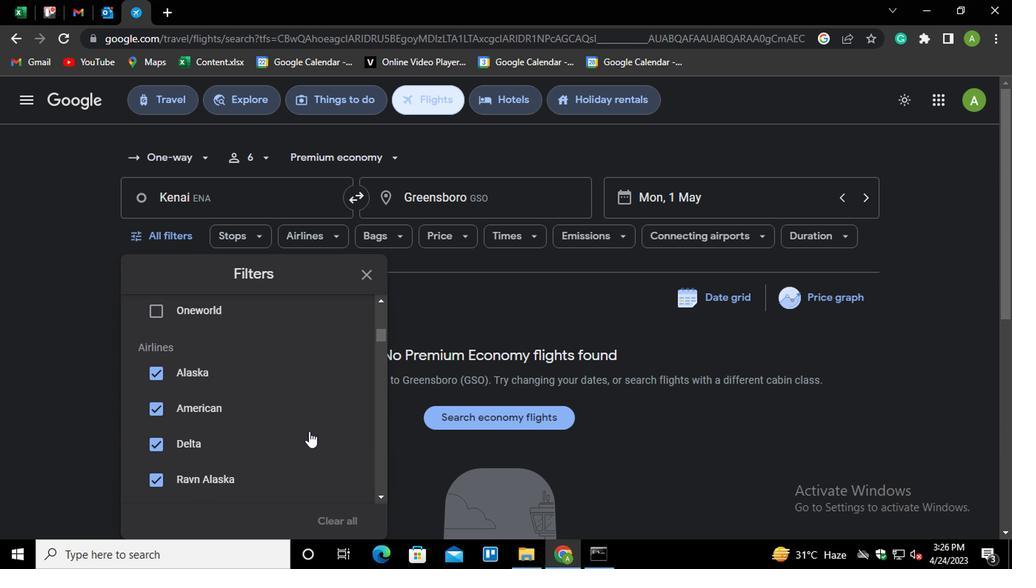 
Action: Mouse moved to (335, 330)
Screenshot: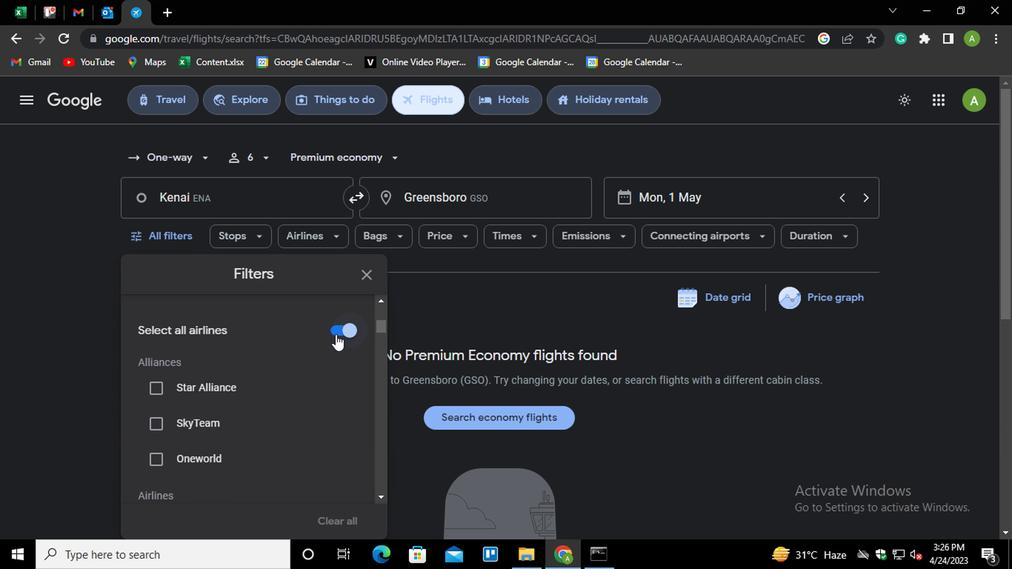 
Action: Mouse pressed left at (335, 330)
Screenshot: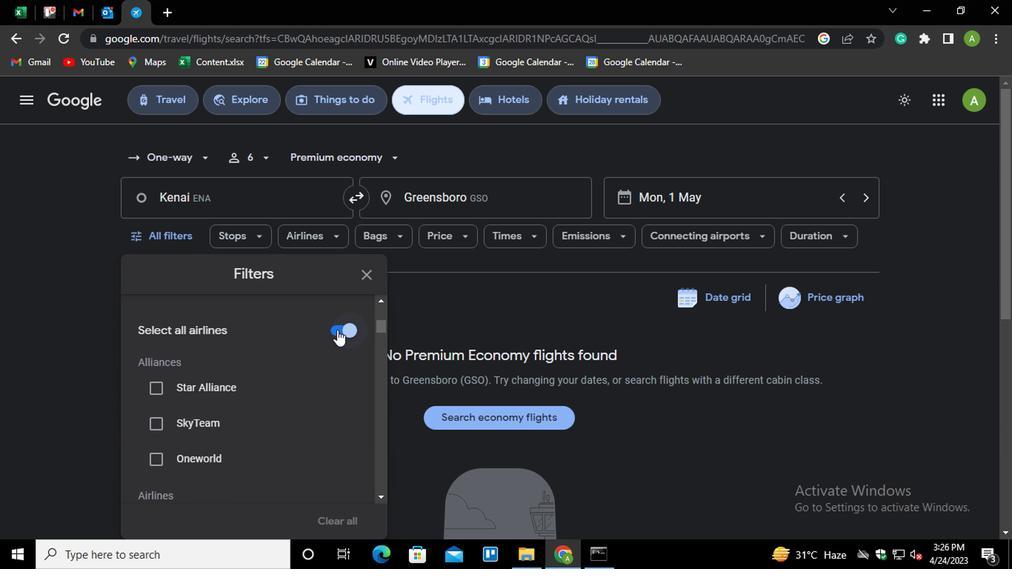 
Action: Mouse moved to (329, 424)
Screenshot: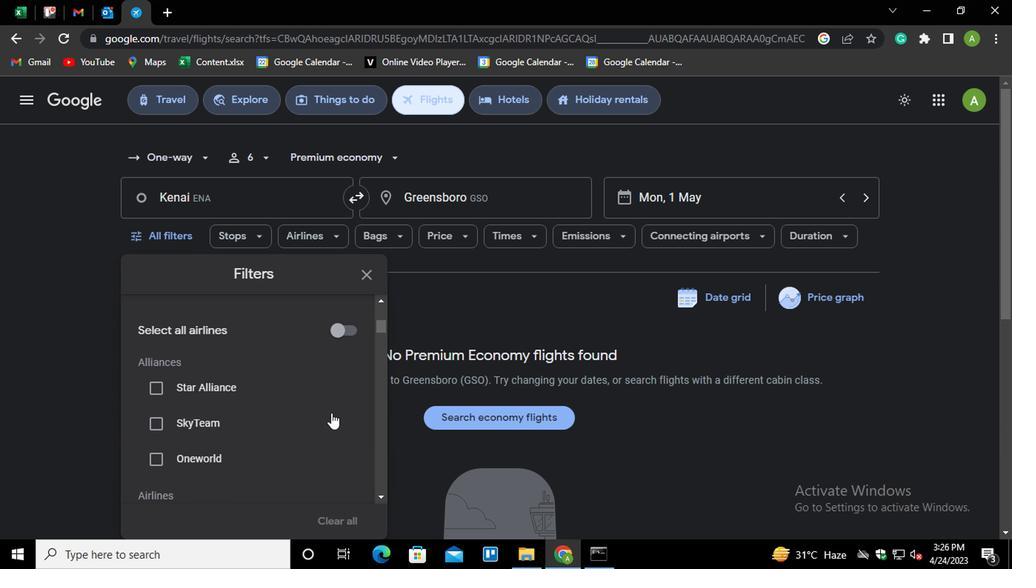
Action: Mouse scrolled (329, 422) with delta (0, -1)
Screenshot: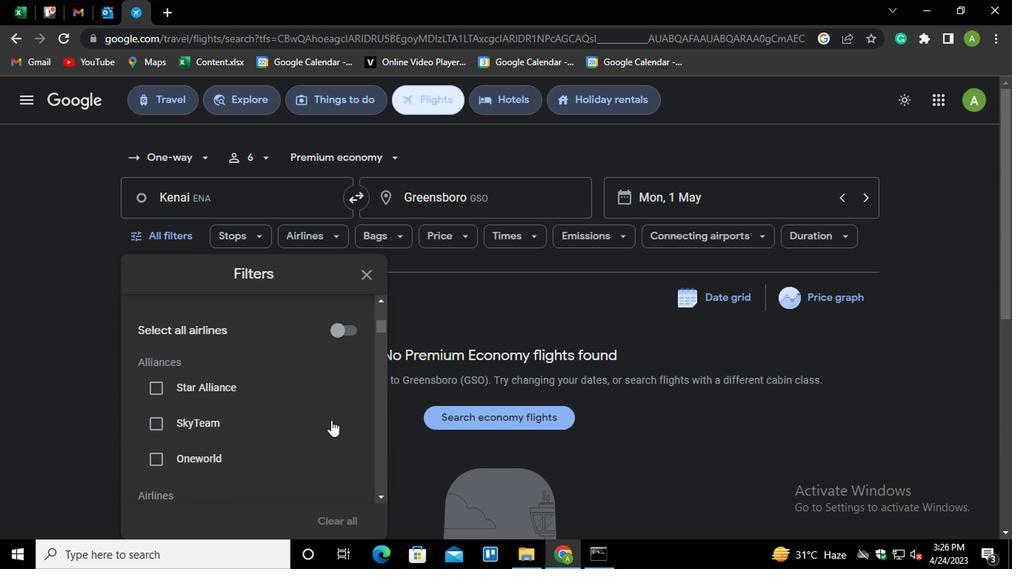 
Action: Mouse moved to (329, 424)
Screenshot: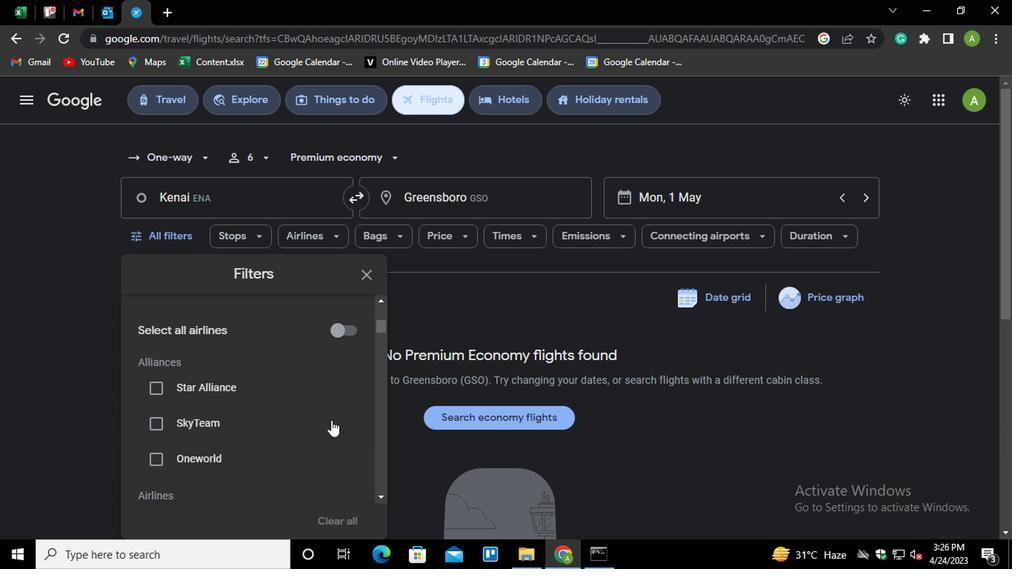 
Action: Mouse scrolled (329, 422) with delta (0, -1)
Screenshot: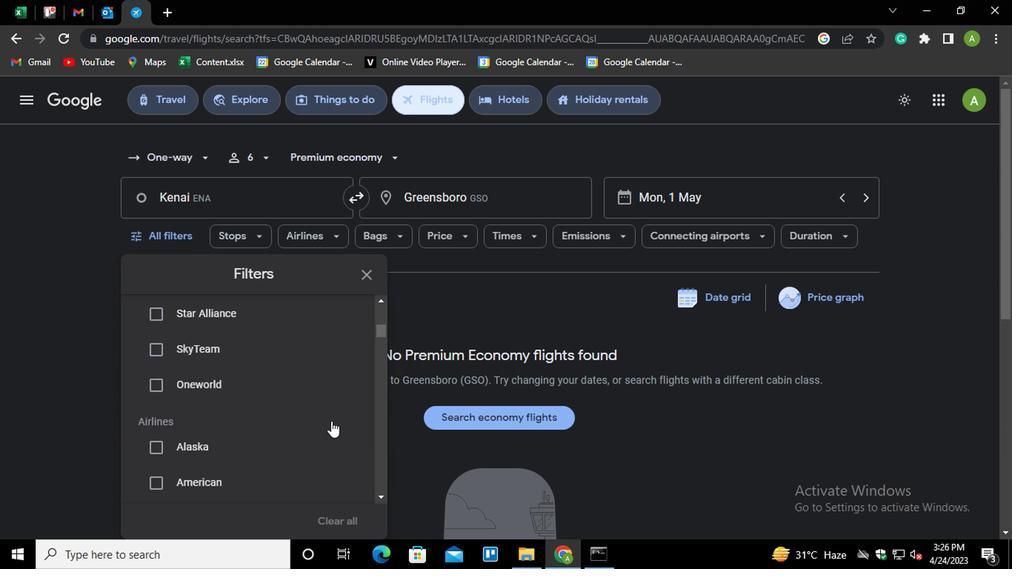 
Action: Mouse scrolled (329, 422) with delta (0, -1)
Screenshot: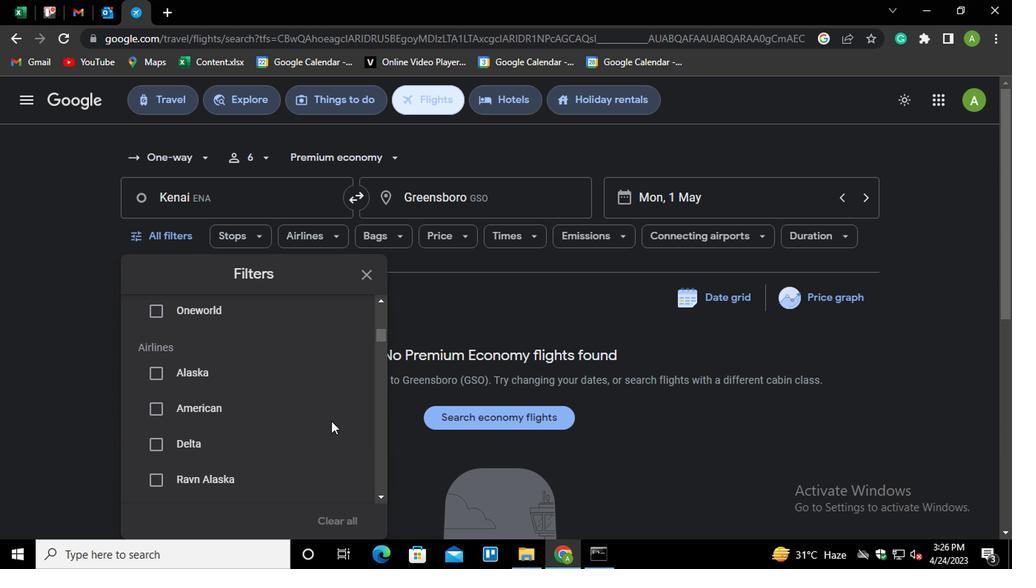 
Action: Mouse scrolled (329, 422) with delta (0, -1)
Screenshot: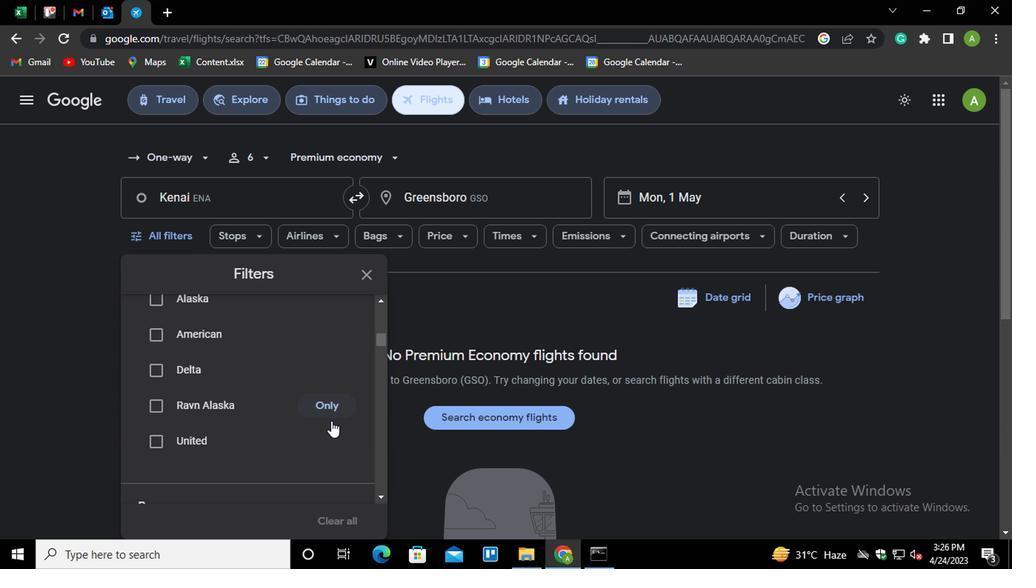 
Action: Mouse scrolled (329, 422) with delta (0, -1)
Screenshot: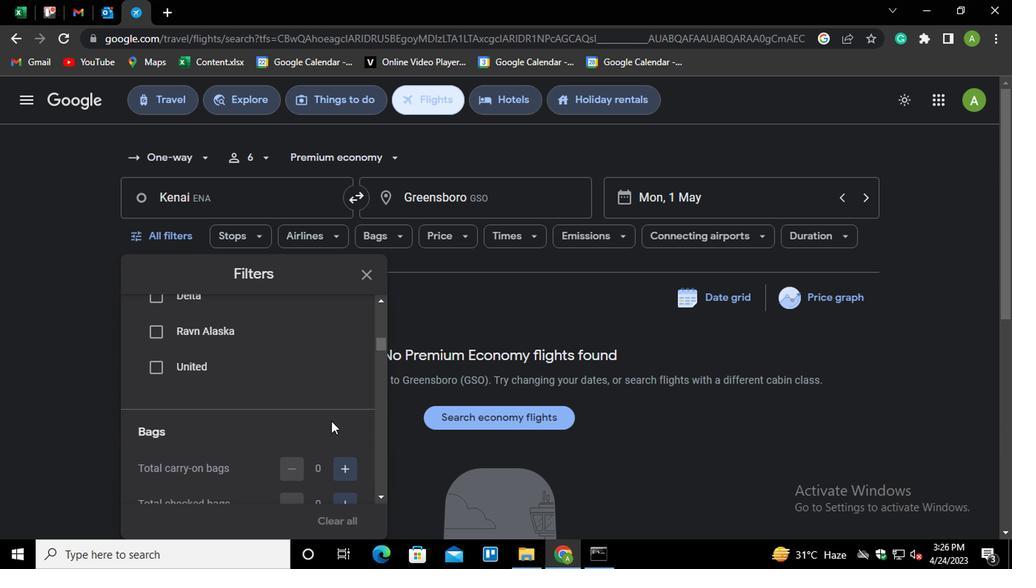 
Action: Mouse moved to (333, 434)
Screenshot: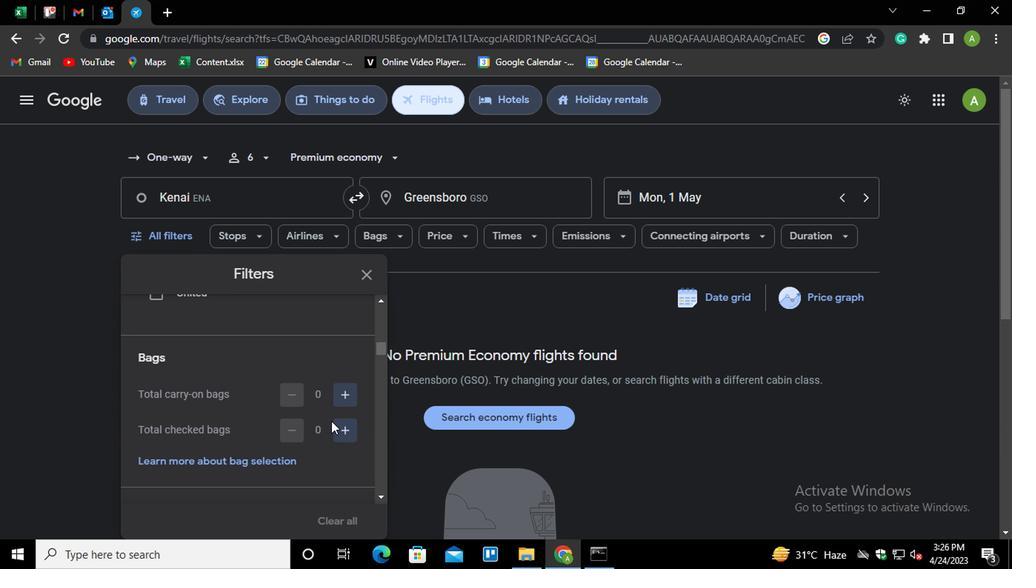 
Action: Mouse pressed left at (333, 434)
Screenshot: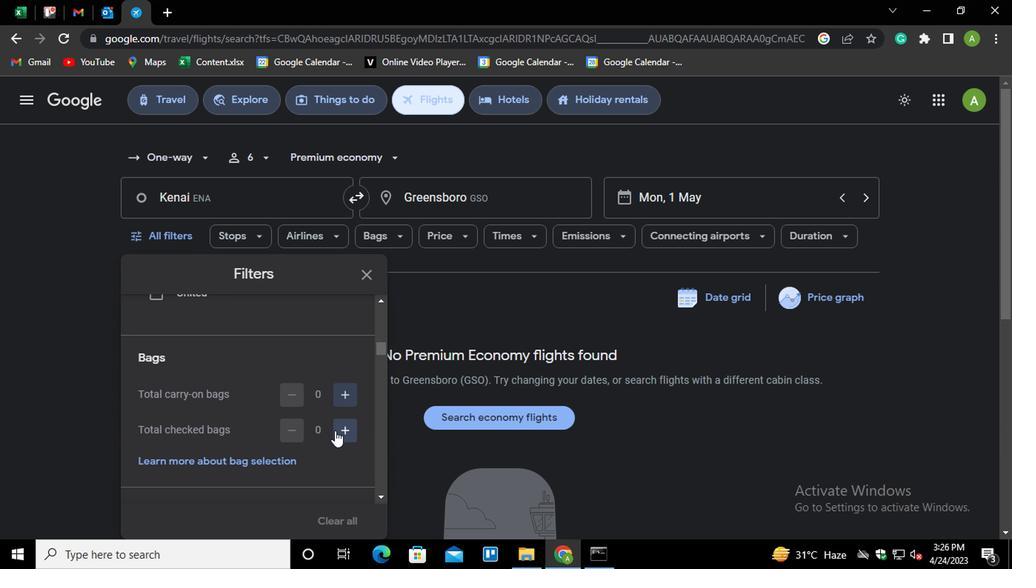 
Action: Mouse moved to (319, 456)
Screenshot: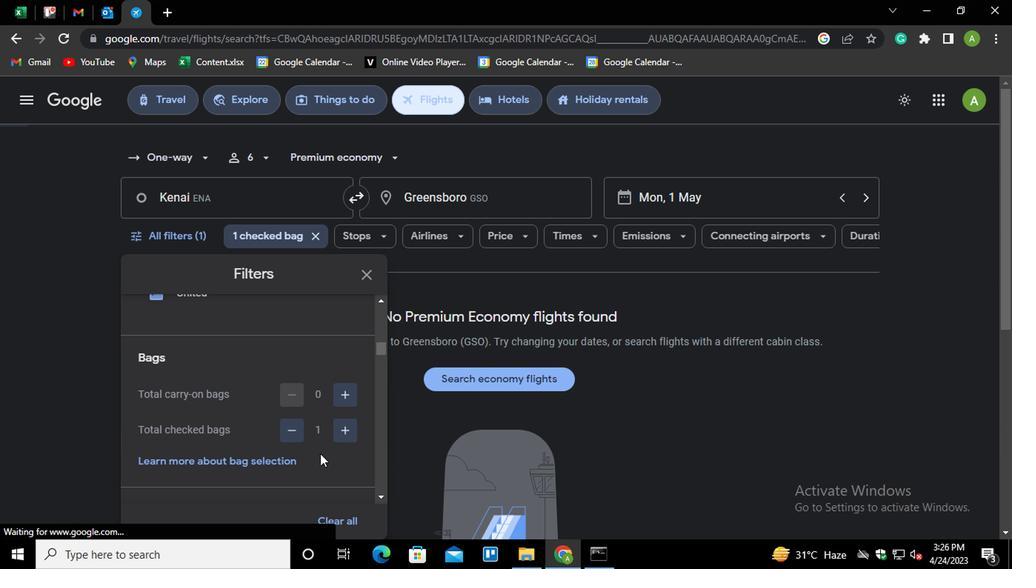 
Action: Mouse scrolled (319, 456) with delta (0, 0)
Screenshot: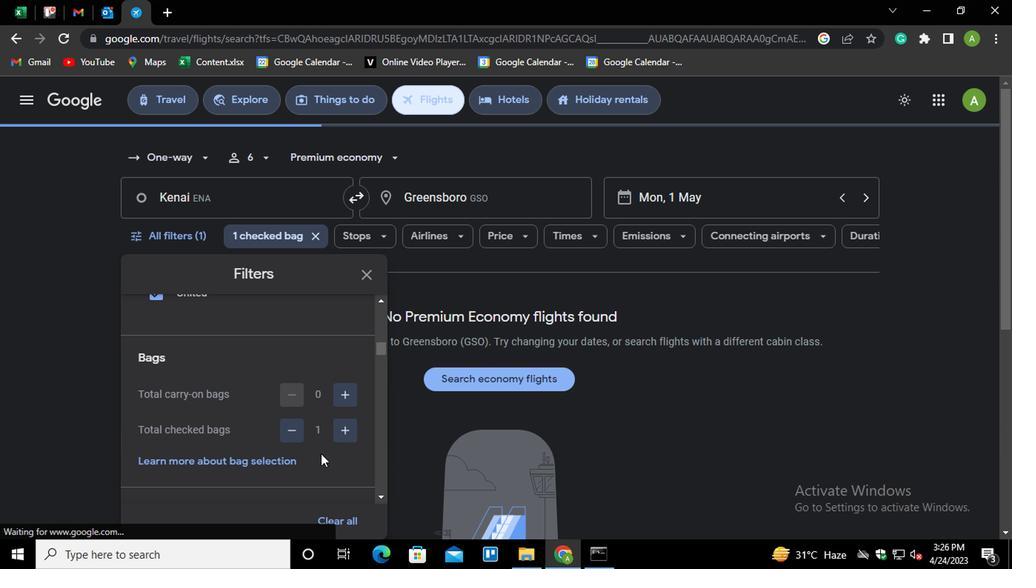 
Action: Mouse moved to (328, 489)
Screenshot: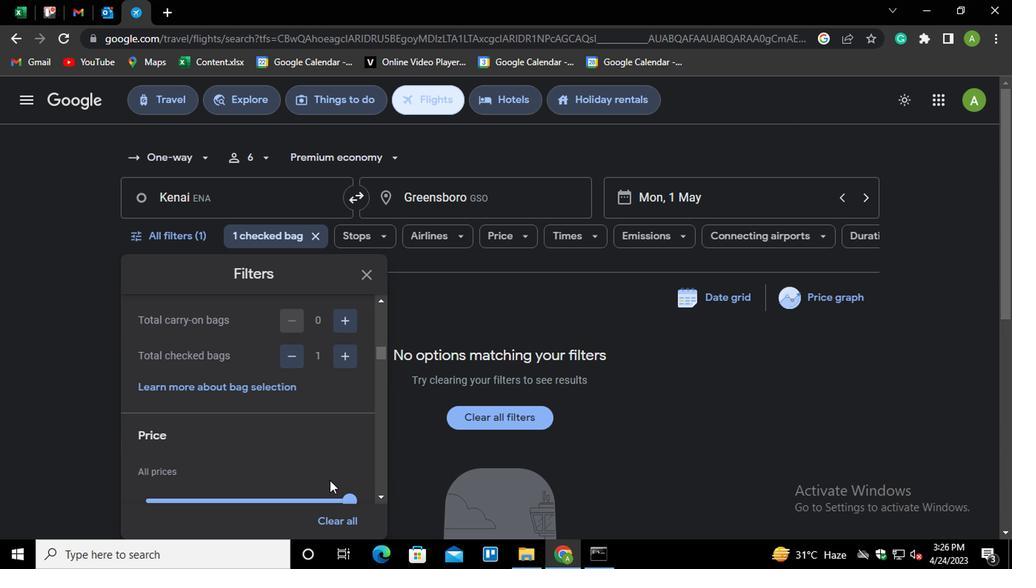 
Action: Mouse scrolled (328, 488) with delta (0, -1)
Screenshot: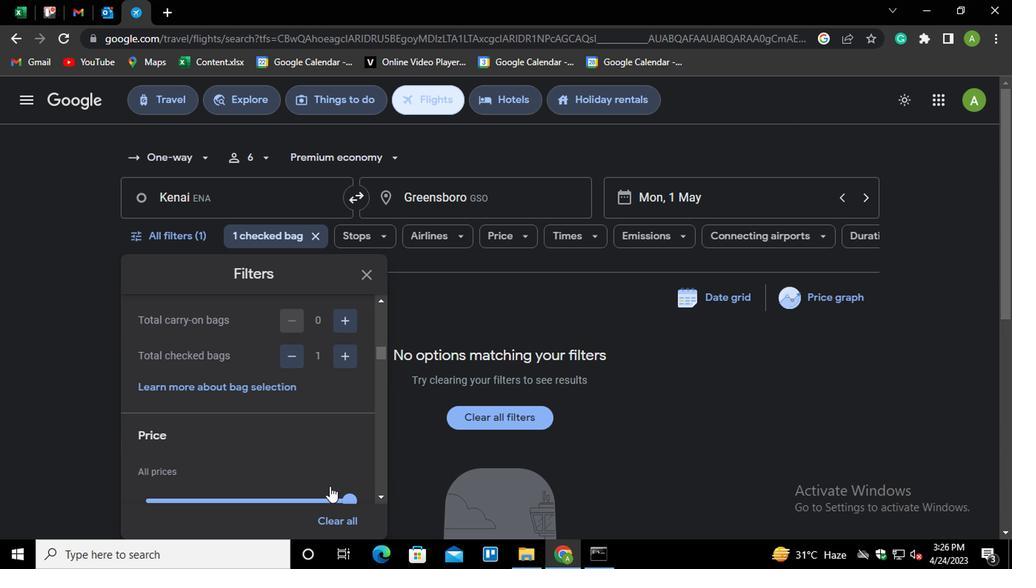 
Action: Mouse moved to (341, 431)
Screenshot: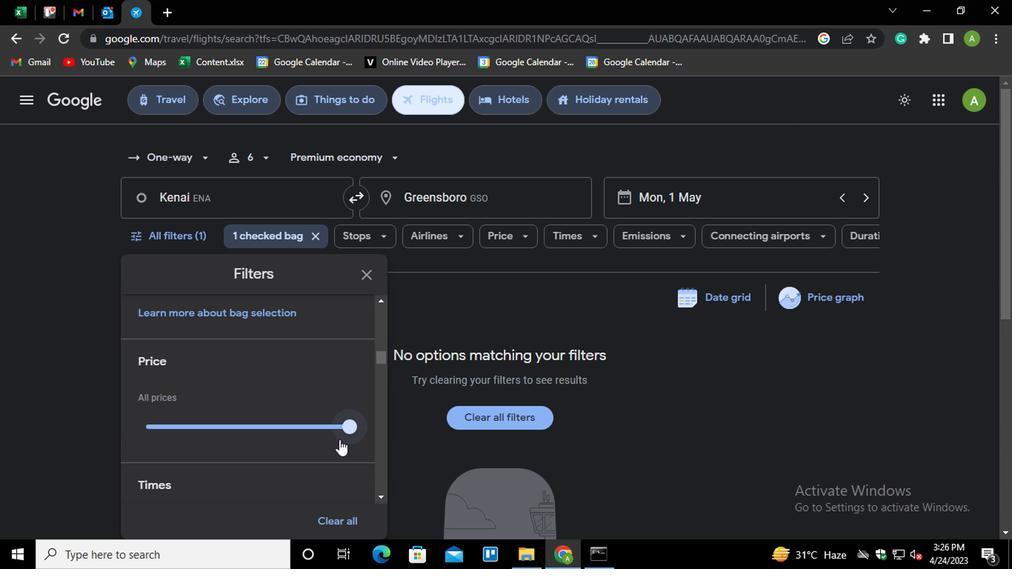 
Action: Mouse pressed left at (341, 431)
Screenshot: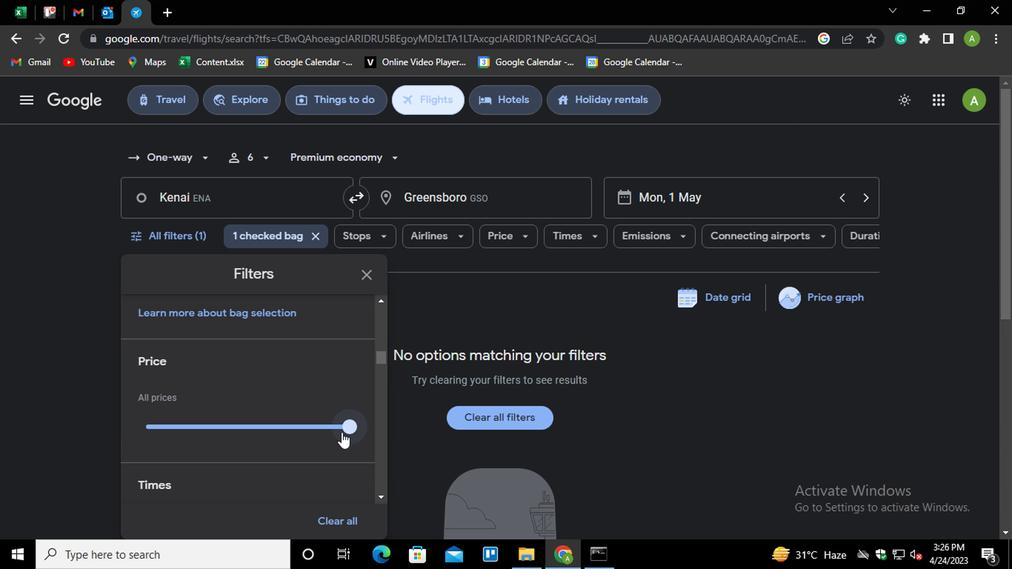 
Action: Mouse moved to (332, 470)
Screenshot: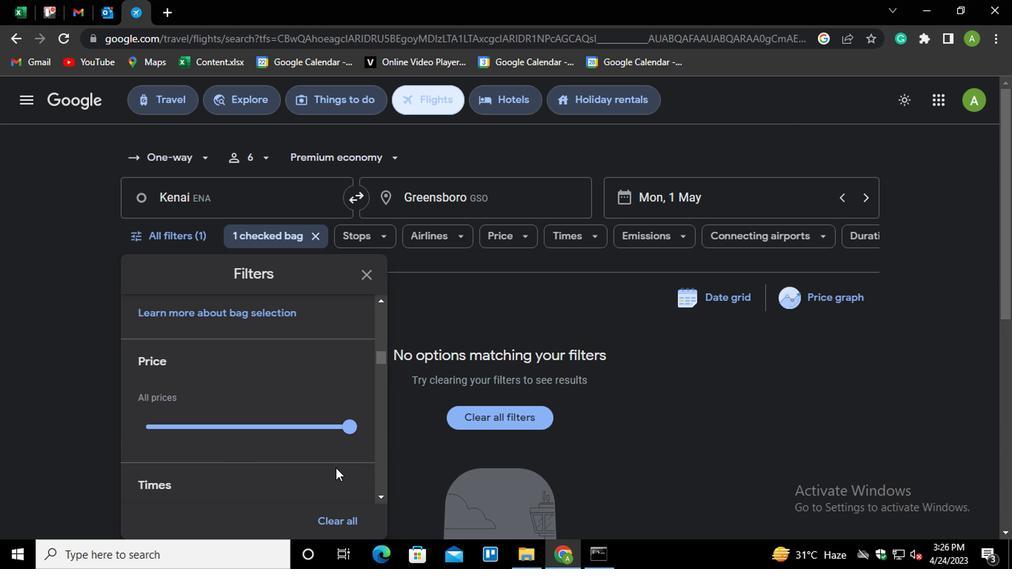 
Action: Mouse scrolled (332, 470) with delta (0, 0)
Screenshot: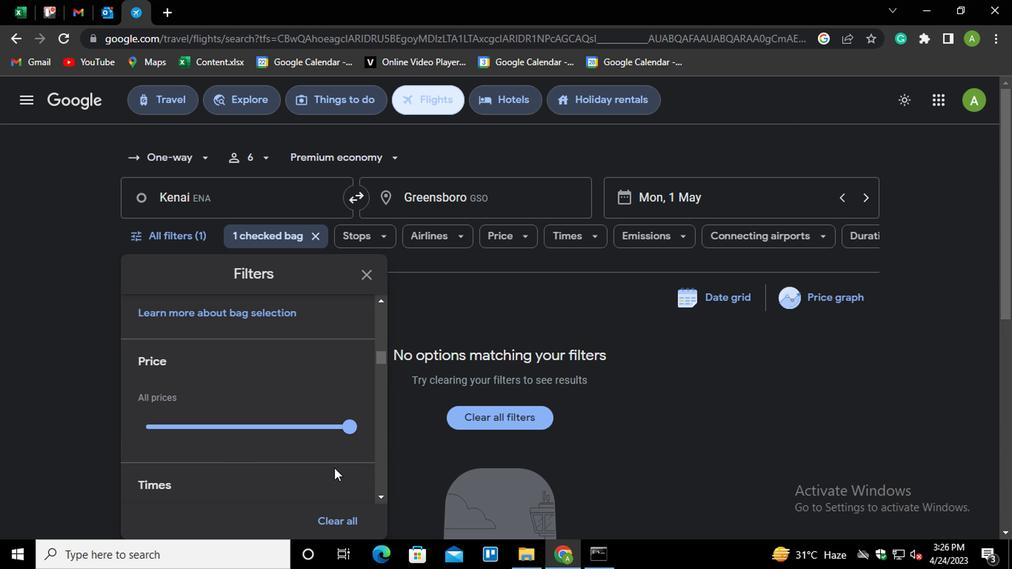 
Action: Mouse scrolled (332, 470) with delta (0, 0)
Screenshot: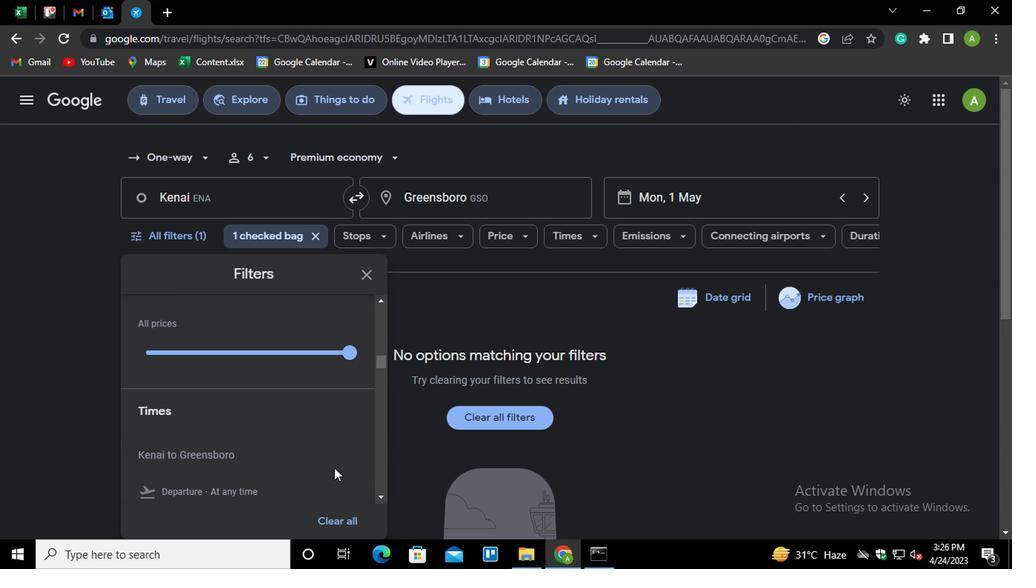 
Action: Mouse scrolled (332, 470) with delta (0, 0)
Screenshot: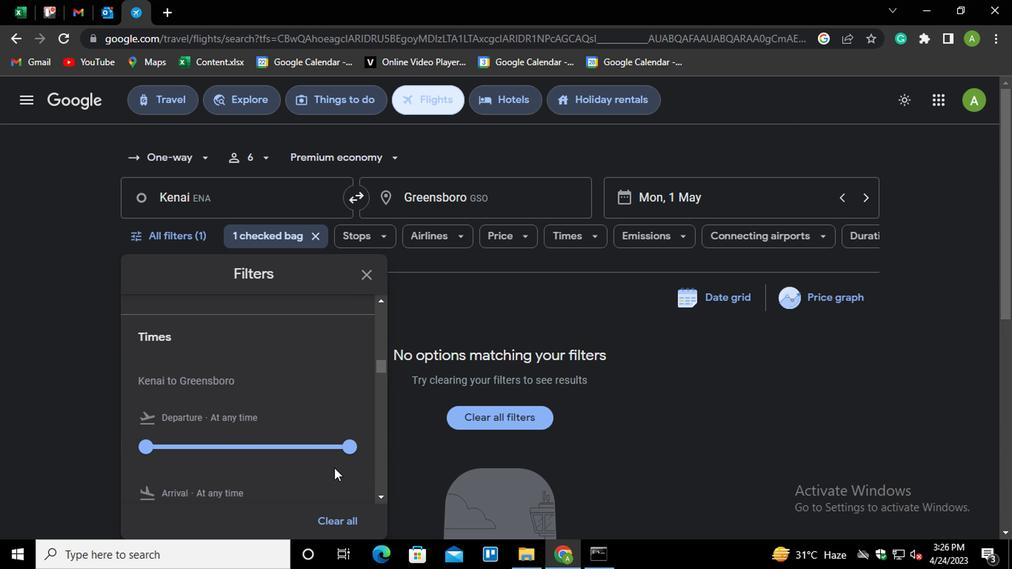 
Action: Mouse moved to (156, 372)
Screenshot: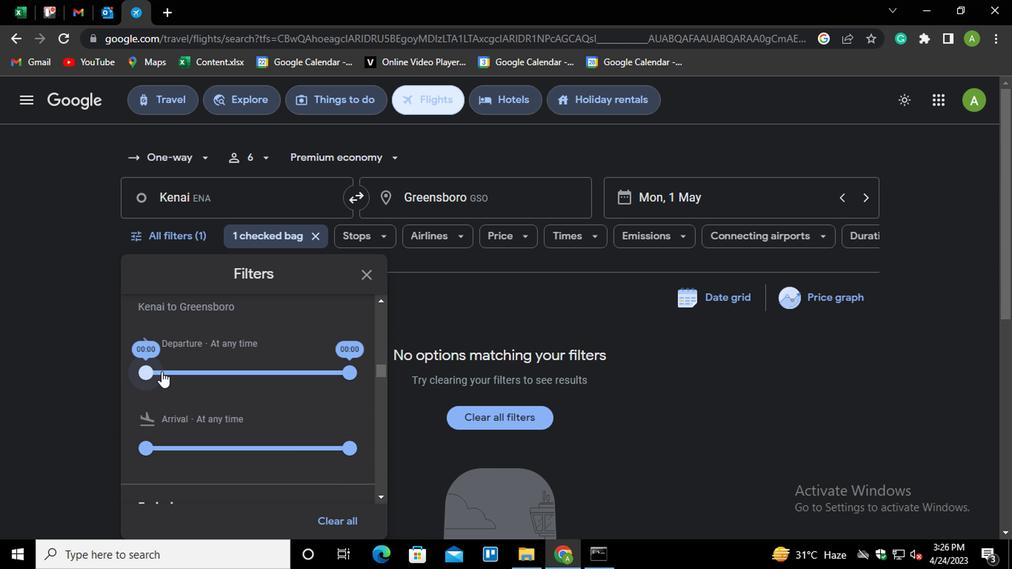 
Action: Mouse pressed left at (156, 372)
Screenshot: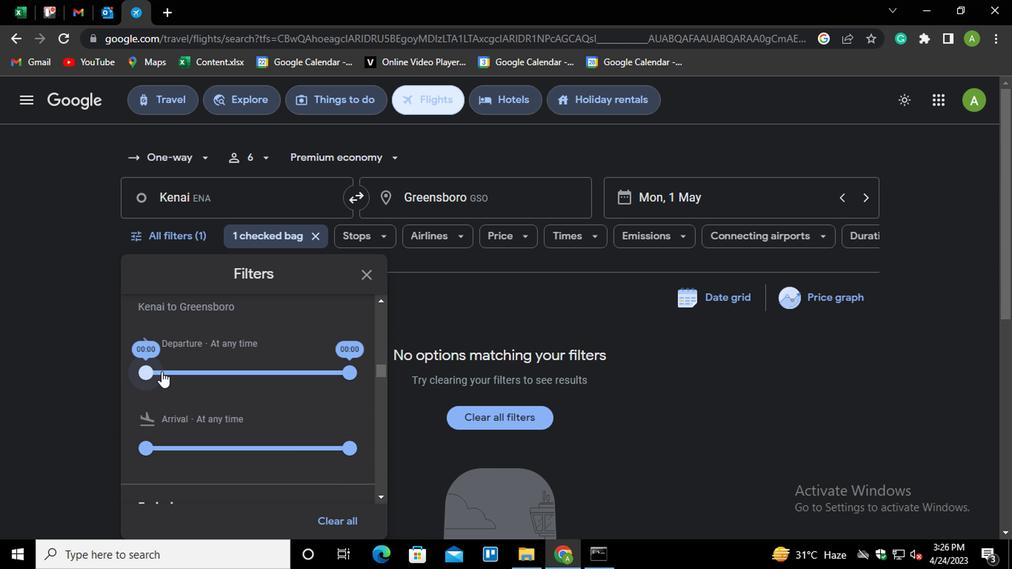 
Action: Mouse moved to (346, 366)
Screenshot: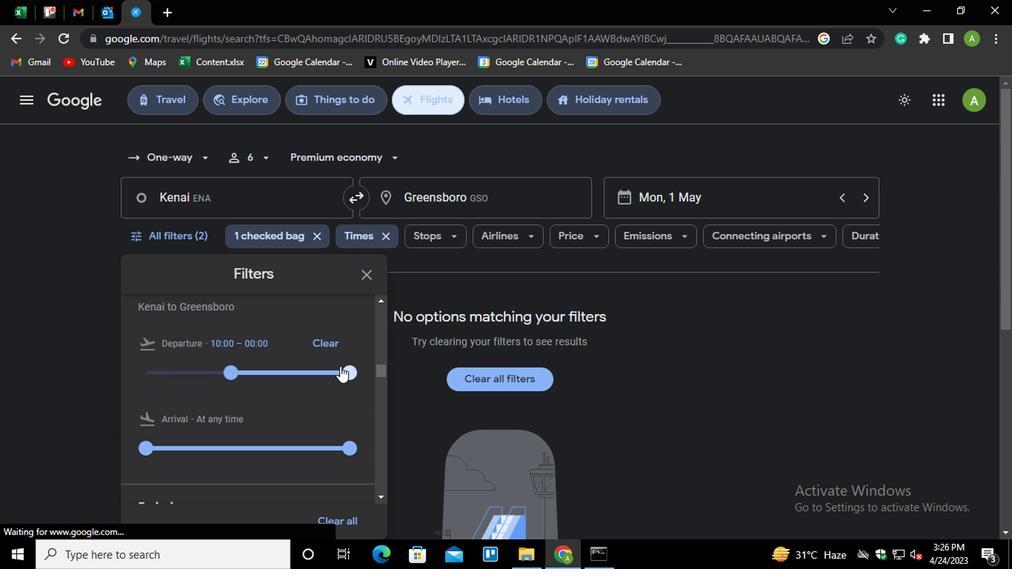 
Action: Mouse pressed left at (346, 366)
Screenshot: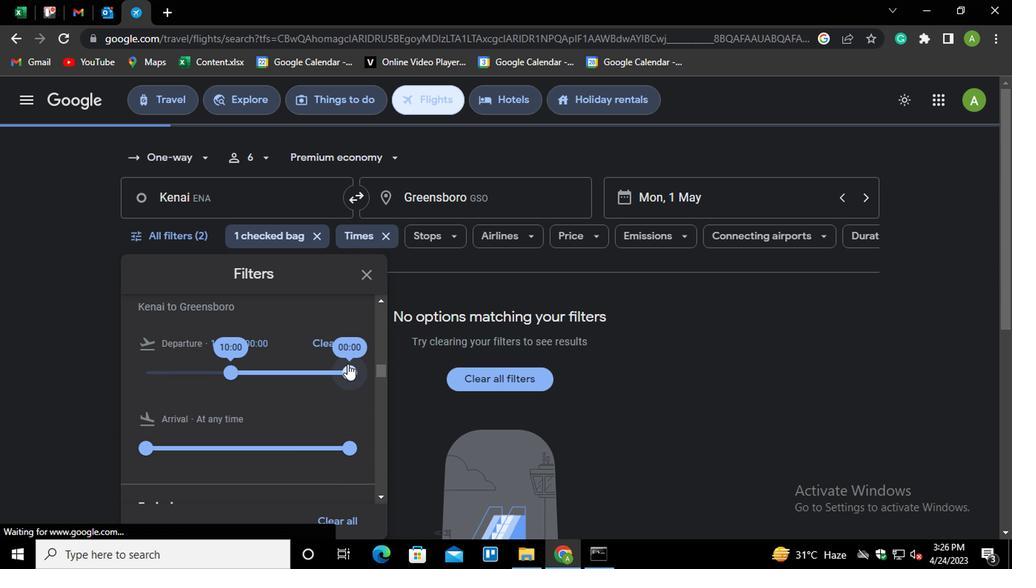
Action: Mouse moved to (290, 416)
Screenshot: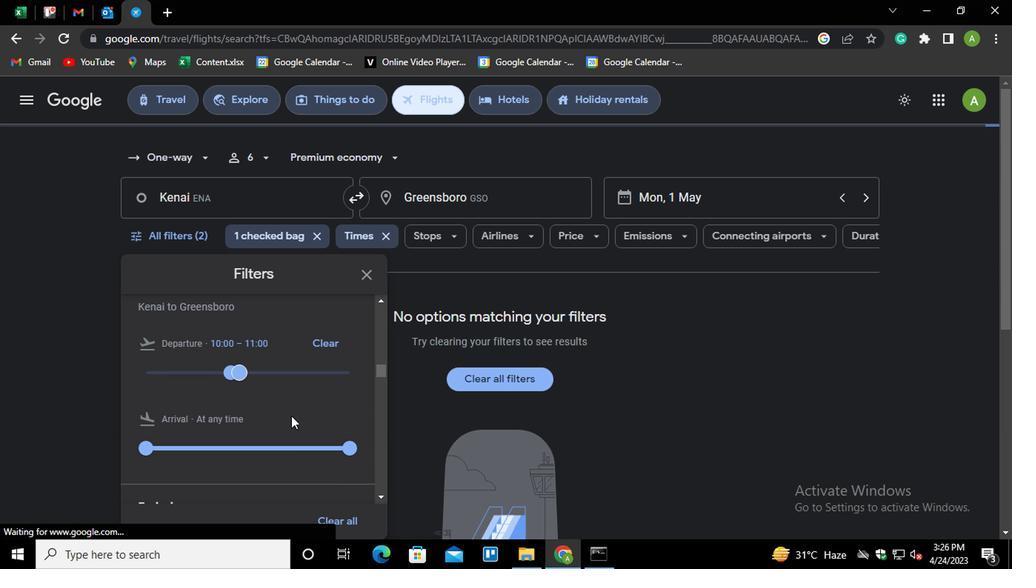 
Action: Mouse scrolled (290, 415) with delta (0, -1)
Screenshot: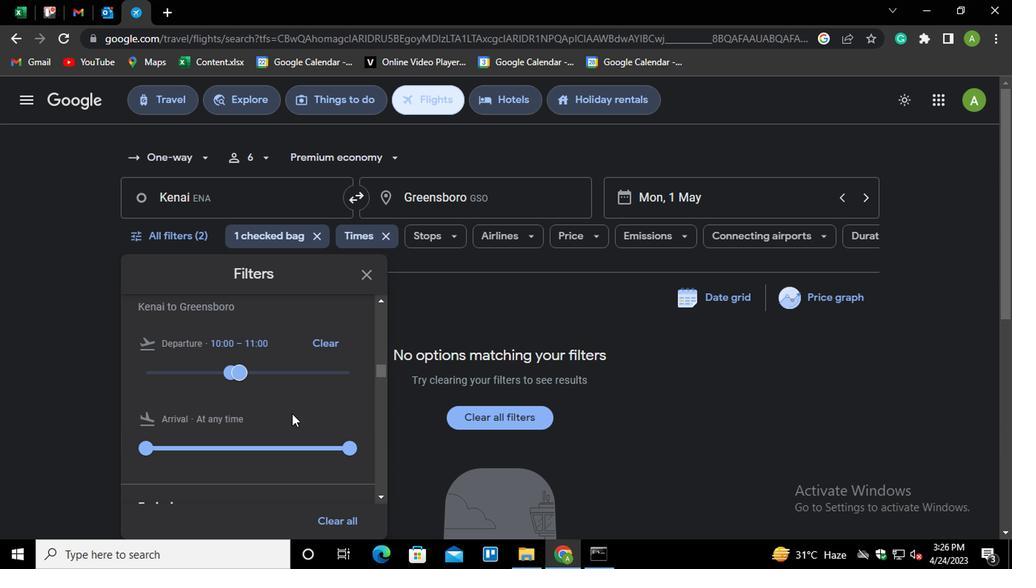 
Action: Mouse scrolled (290, 415) with delta (0, -1)
Screenshot: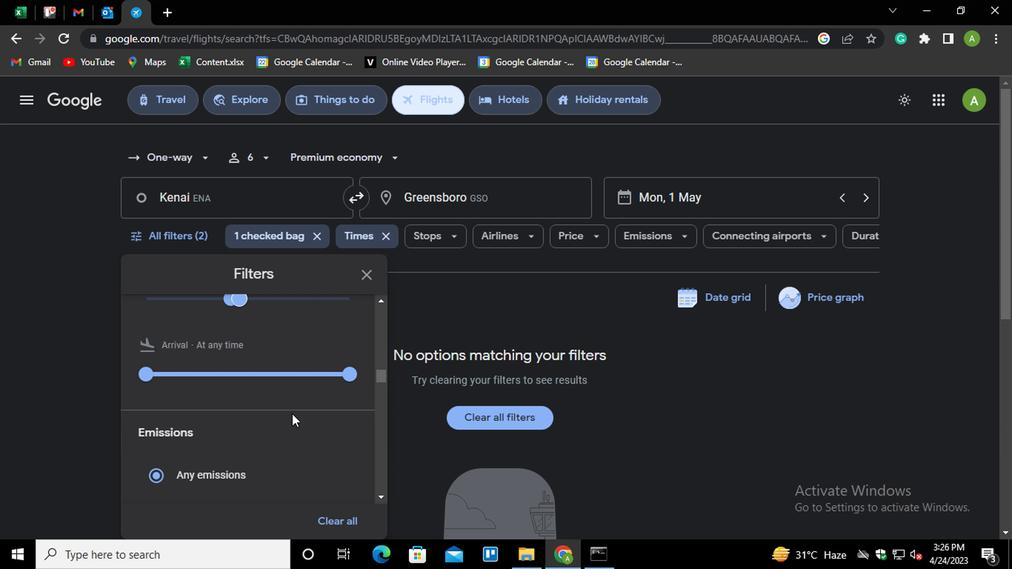 
Action: Mouse scrolled (290, 415) with delta (0, -1)
Screenshot: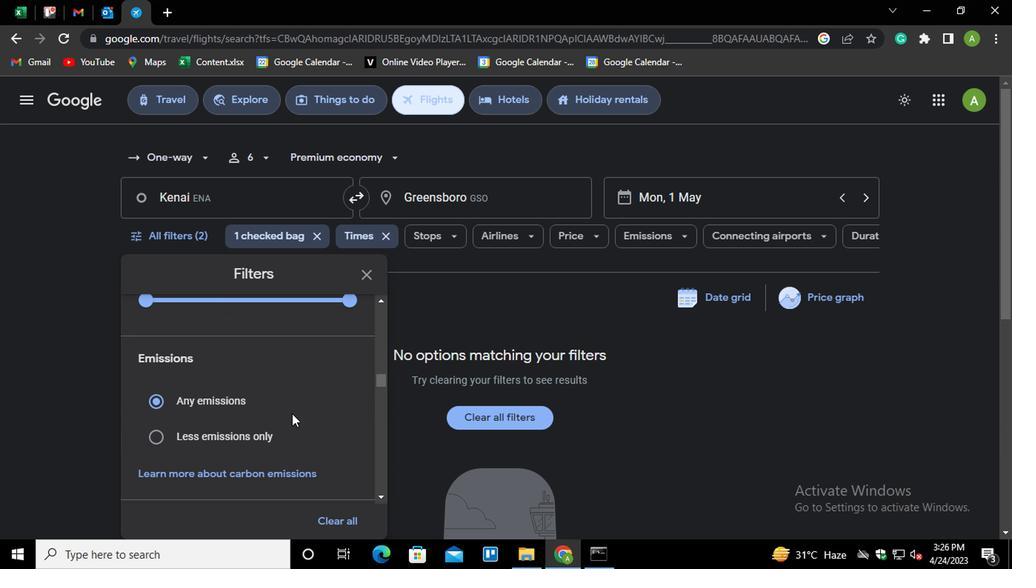 
Action: Mouse moved to (508, 314)
Screenshot: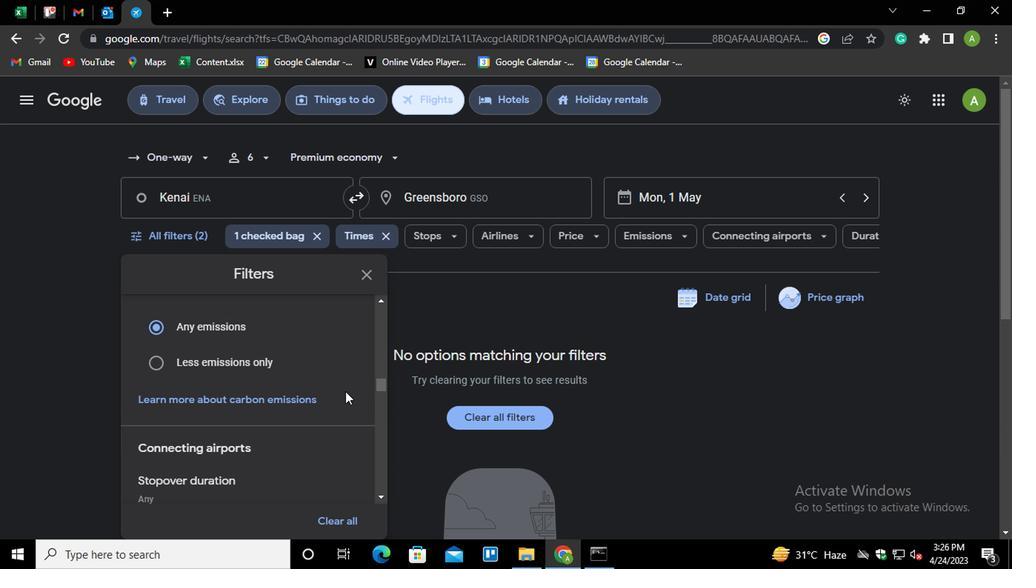 
Action: Mouse pressed left at (508, 314)
Screenshot: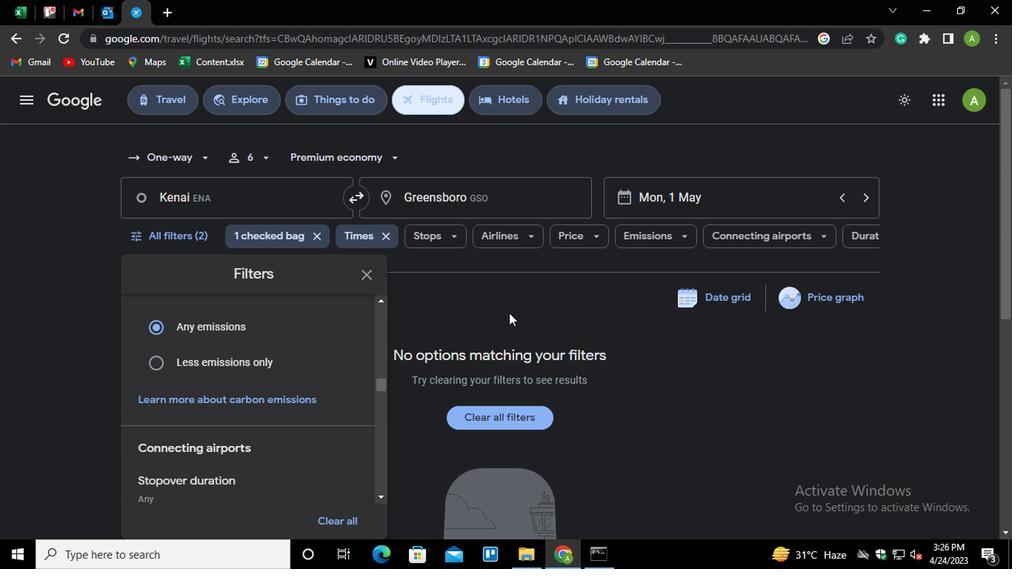 
Action: Mouse moved to (510, 313)
Screenshot: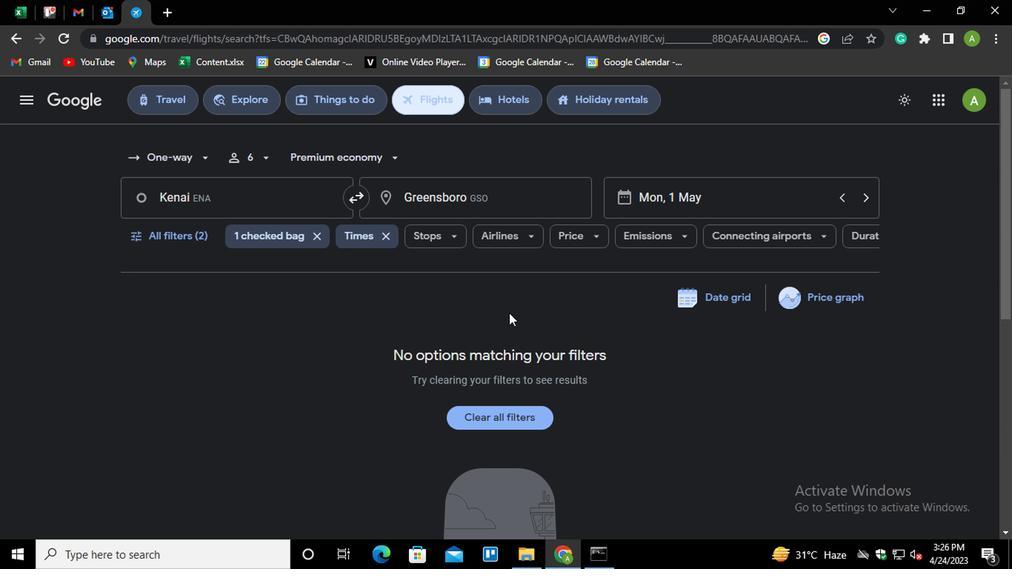 
